 Task: Research Airbnb options in Beloha, Madagascar from 6th December, 2023 to 8th December, 2023 for 2 adults.1  bedroom having 2 beds and 1 bathroom. Property type can be flat. Amenities needed are: wifi. Booking option can be shelf check-in. Look for 4 properties as per requirement.
Action: Mouse moved to (410, 109)
Screenshot: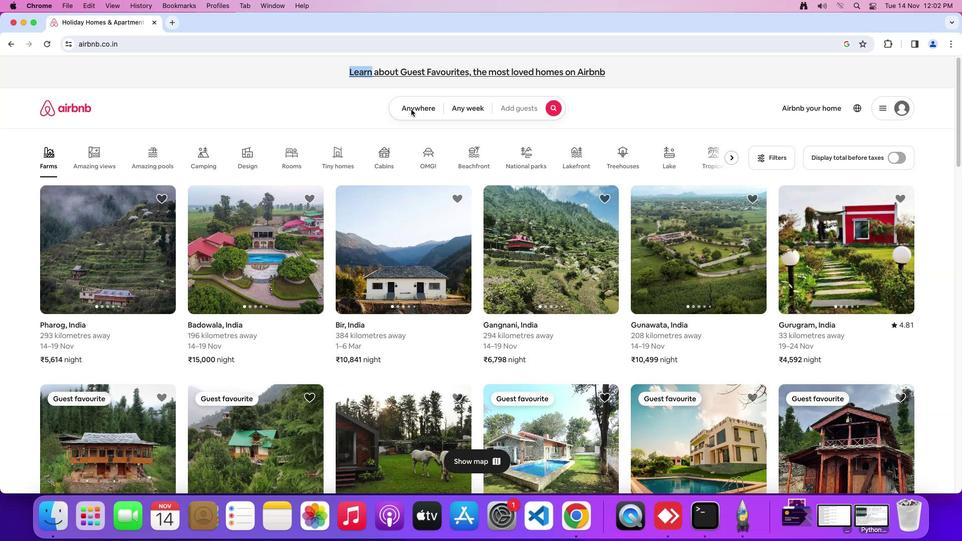 
Action: Mouse pressed left at (410, 109)
Screenshot: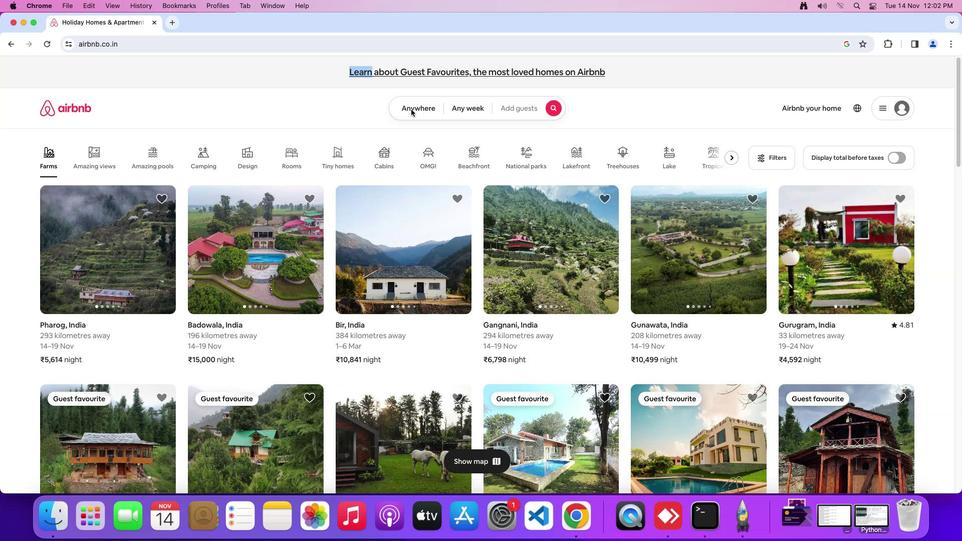 
Action: Mouse moved to (414, 109)
Screenshot: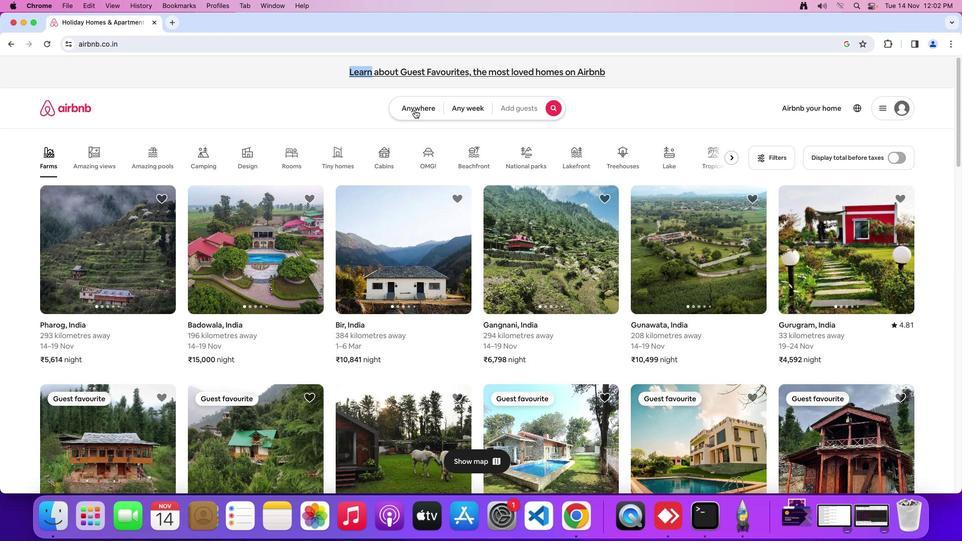 
Action: Mouse pressed left at (414, 109)
Screenshot: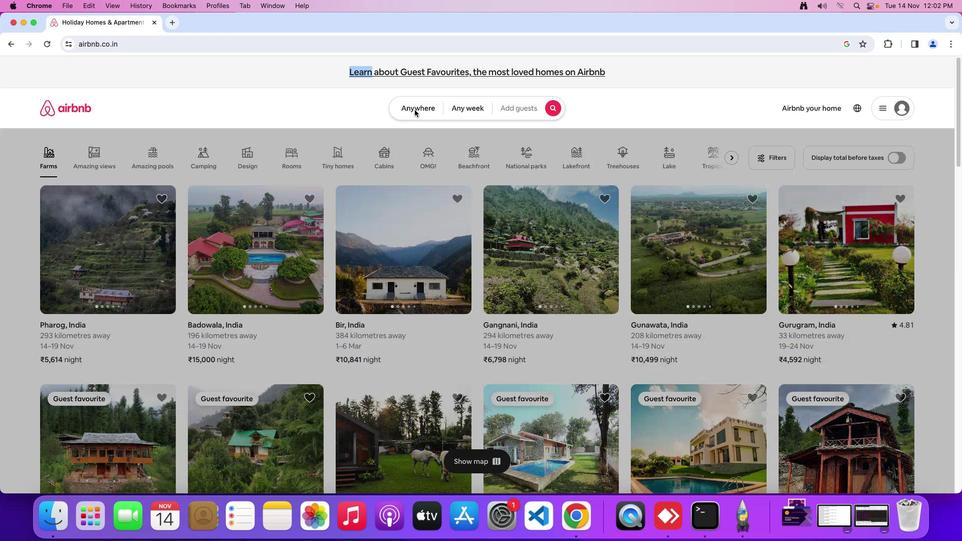 
Action: Mouse moved to (382, 150)
Screenshot: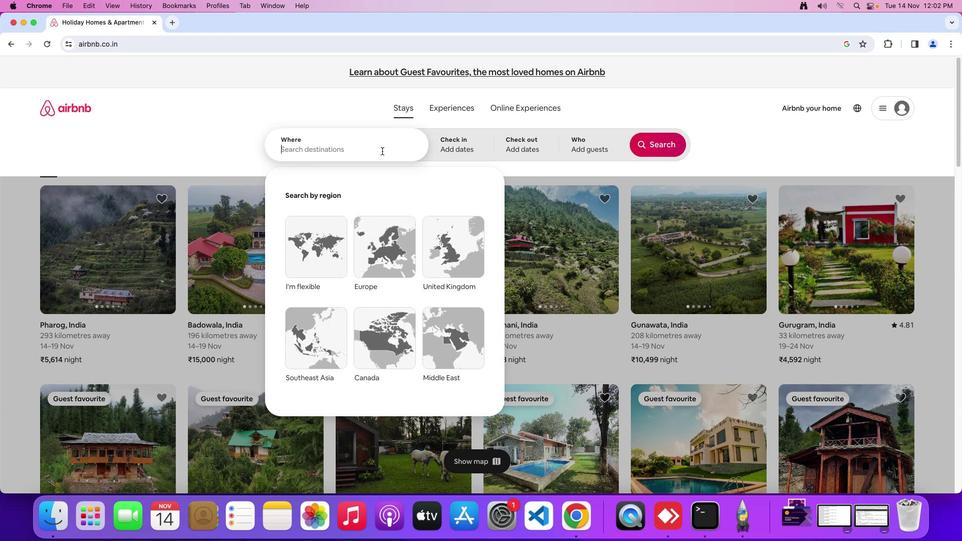 
Action: Mouse pressed left at (382, 150)
Screenshot: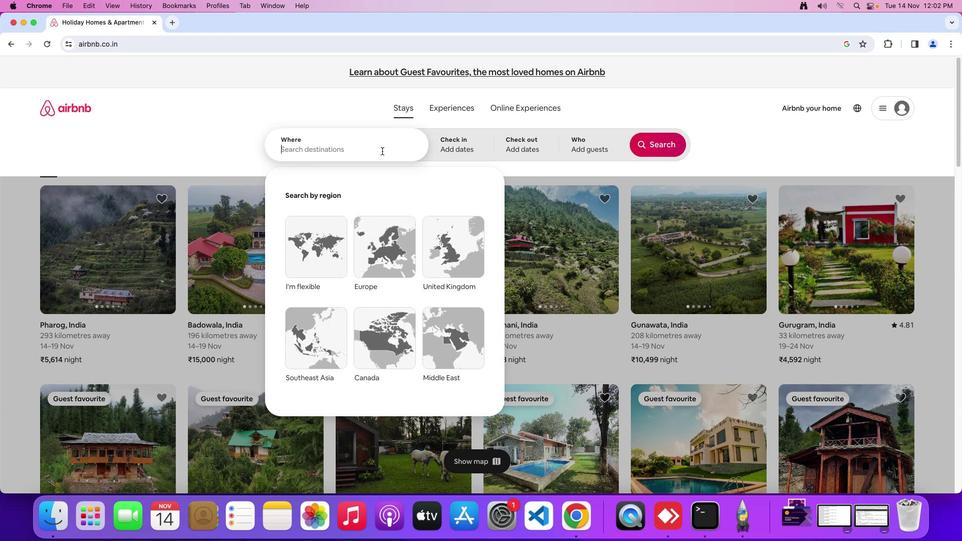
Action: Key pressed Key.shift_r'B''e''l''o''h''a'','Key.spaceKey.shift'M''a''d''a''g''a''s''c''a''r'
Screenshot: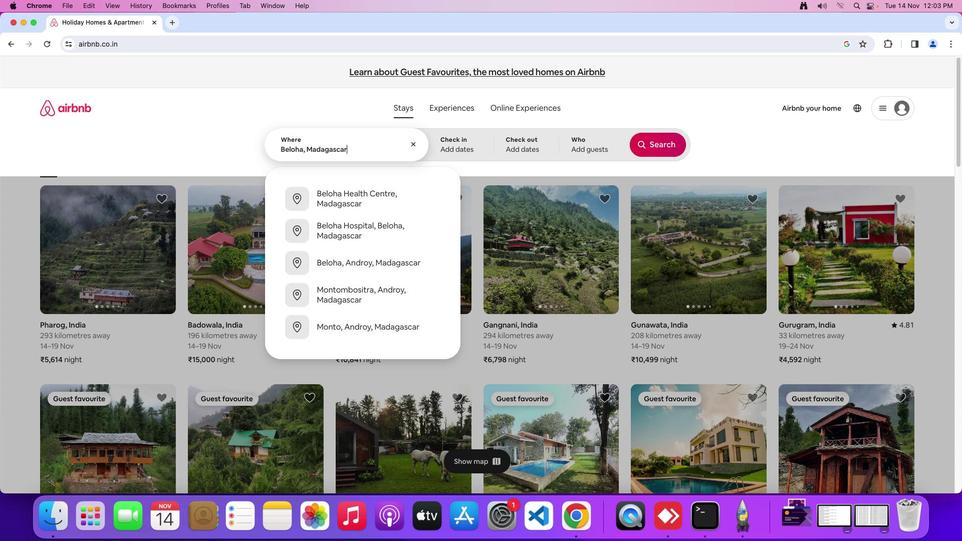 
Action: Mouse moved to (460, 148)
Screenshot: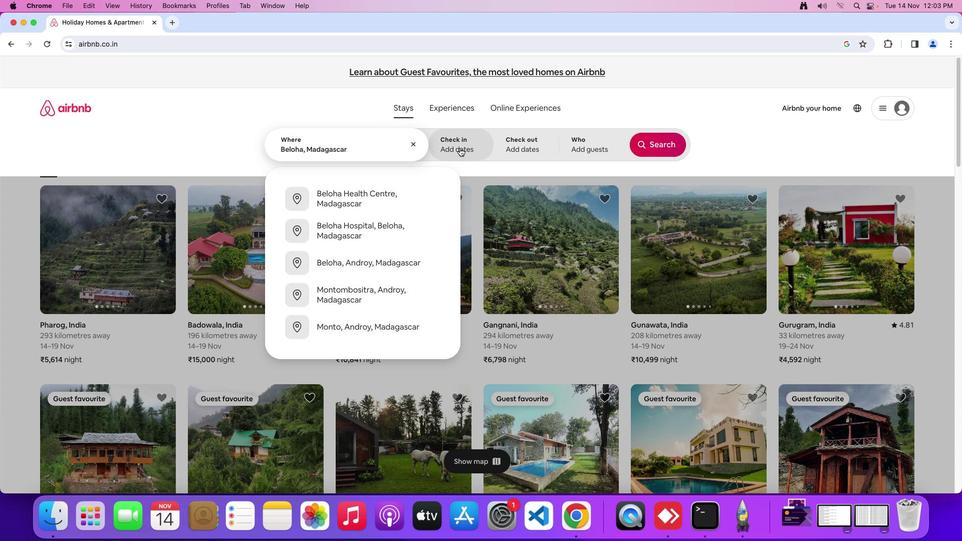 
Action: Mouse pressed left at (460, 148)
Screenshot: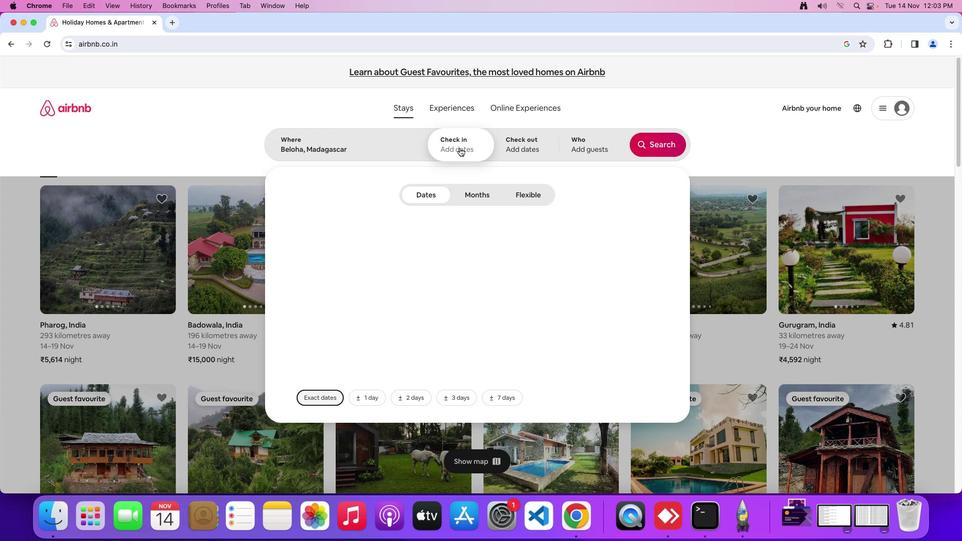 
Action: Mouse moved to (570, 288)
Screenshot: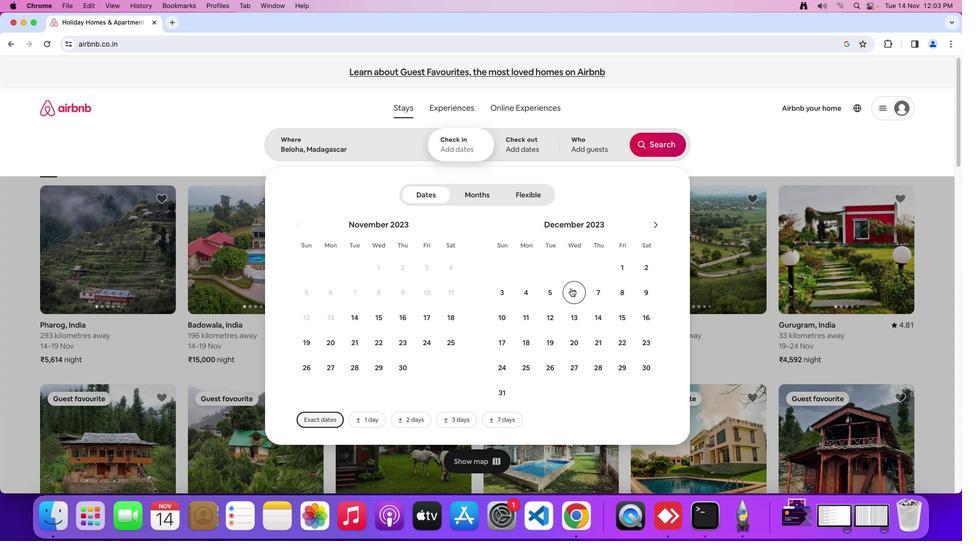 
Action: Mouse pressed left at (570, 288)
Screenshot: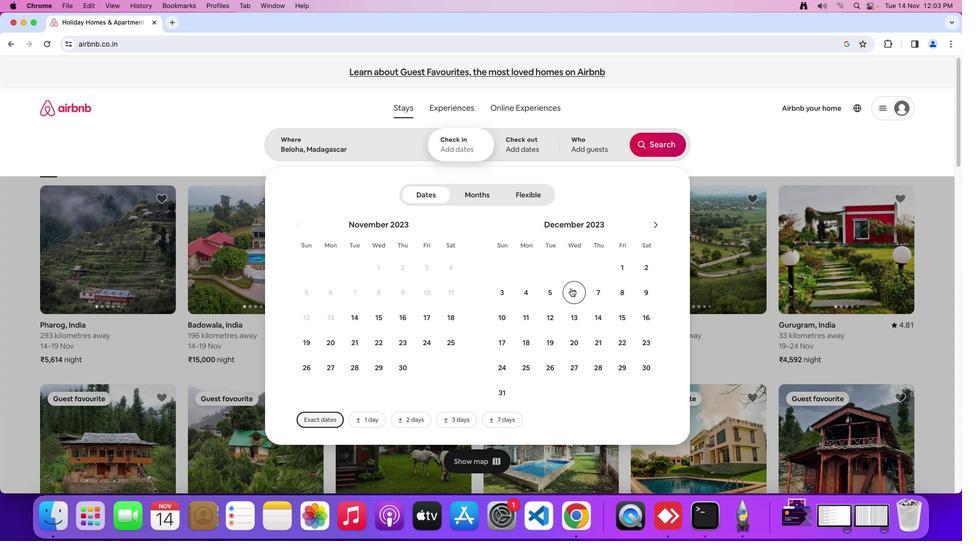 
Action: Mouse moved to (570, 287)
Screenshot: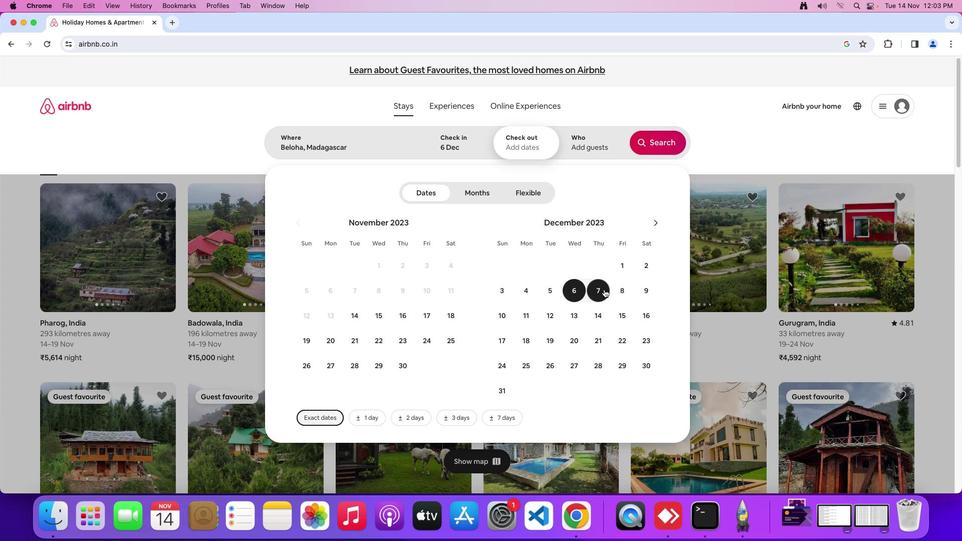 
Action: Mouse scrolled (570, 287) with delta (0, 0)
Screenshot: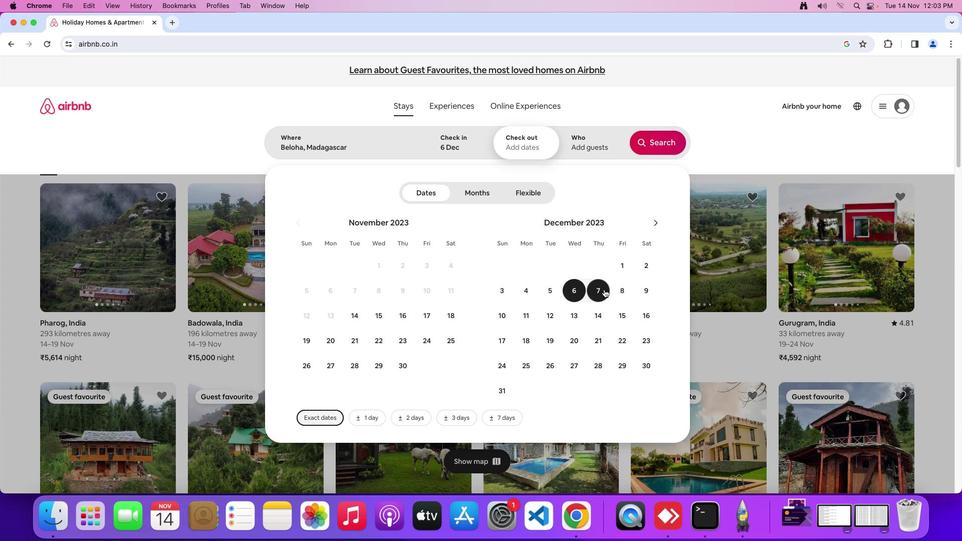 
Action: Mouse moved to (624, 291)
Screenshot: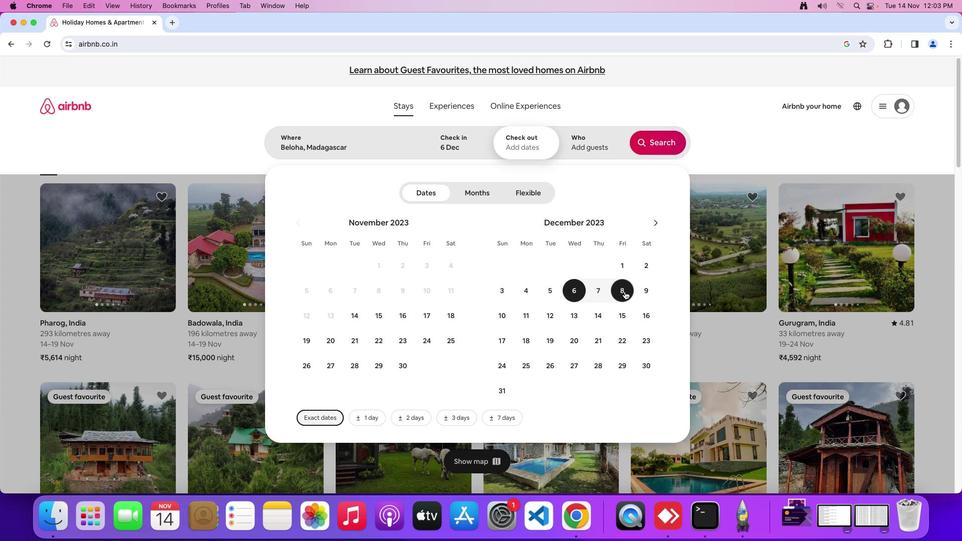 
Action: Mouse pressed left at (624, 291)
Screenshot: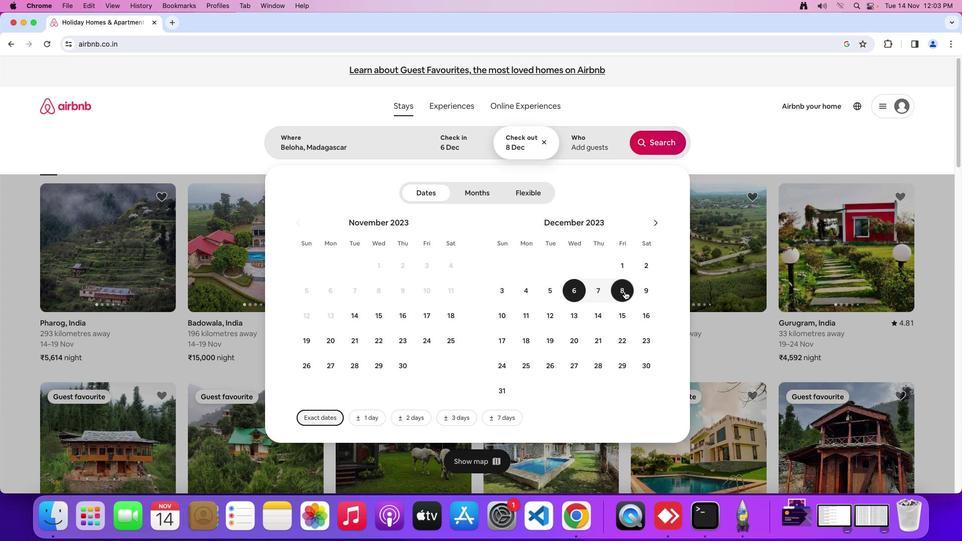 
Action: Mouse moved to (585, 138)
Screenshot: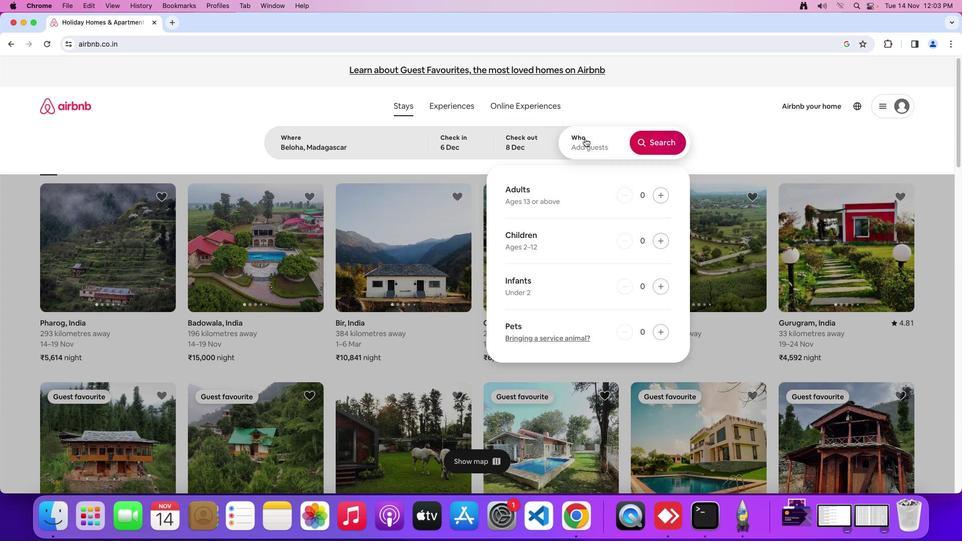
Action: Mouse pressed left at (585, 138)
Screenshot: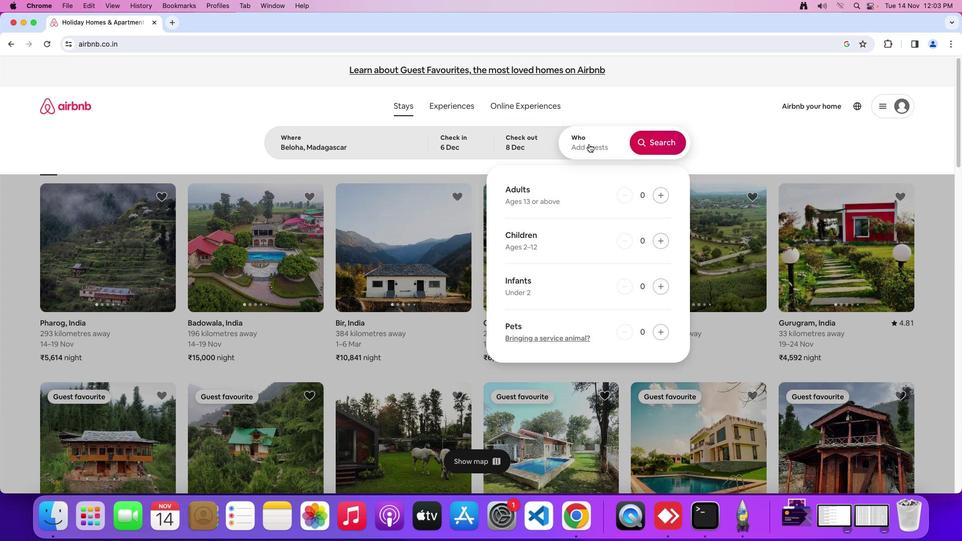
Action: Mouse moved to (657, 190)
Screenshot: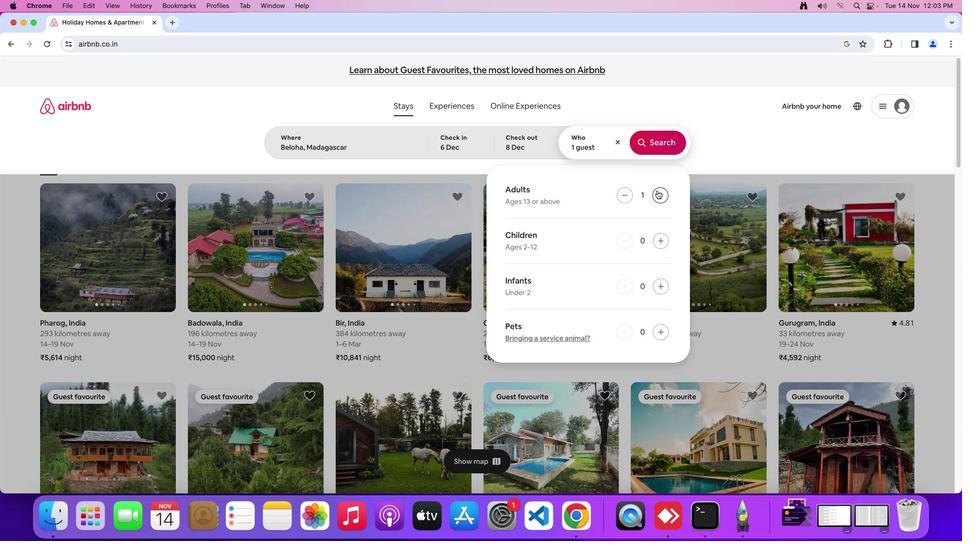 
Action: Mouse pressed left at (657, 190)
Screenshot: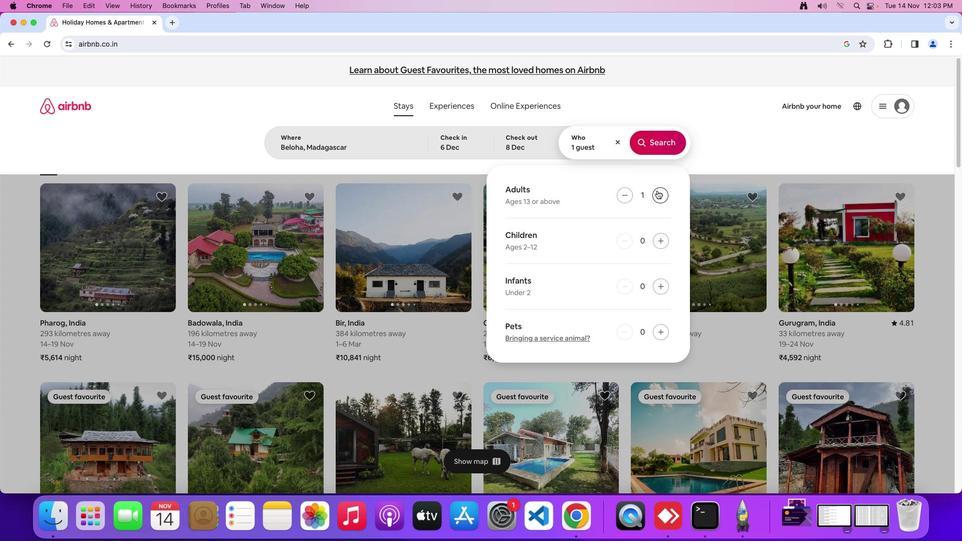 
Action: Mouse pressed left at (657, 190)
Screenshot: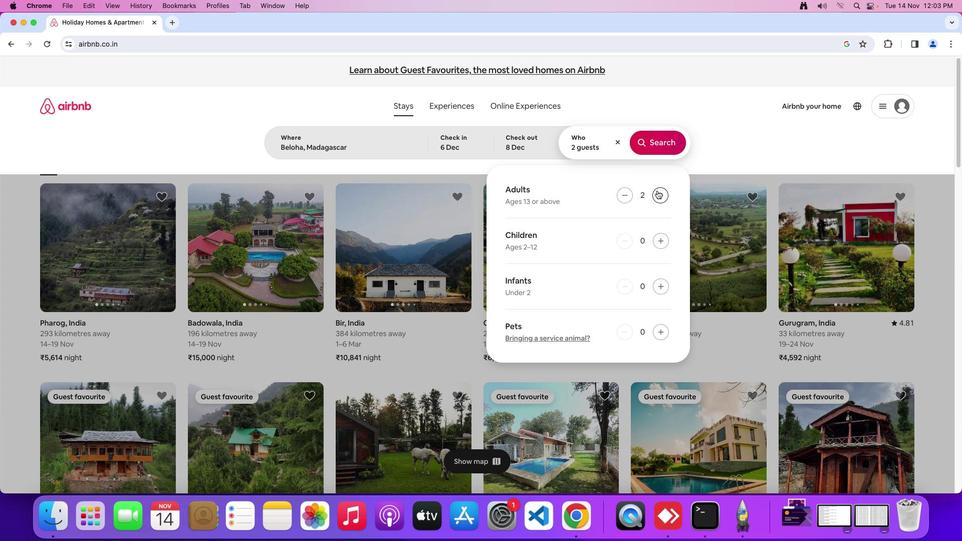 
Action: Mouse moved to (648, 147)
Screenshot: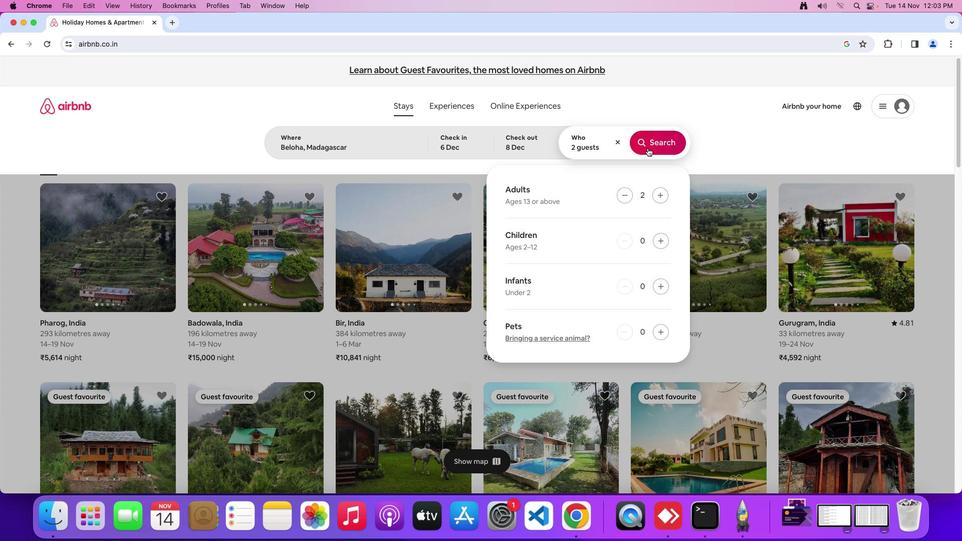 
Action: Mouse pressed left at (648, 147)
Screenshot: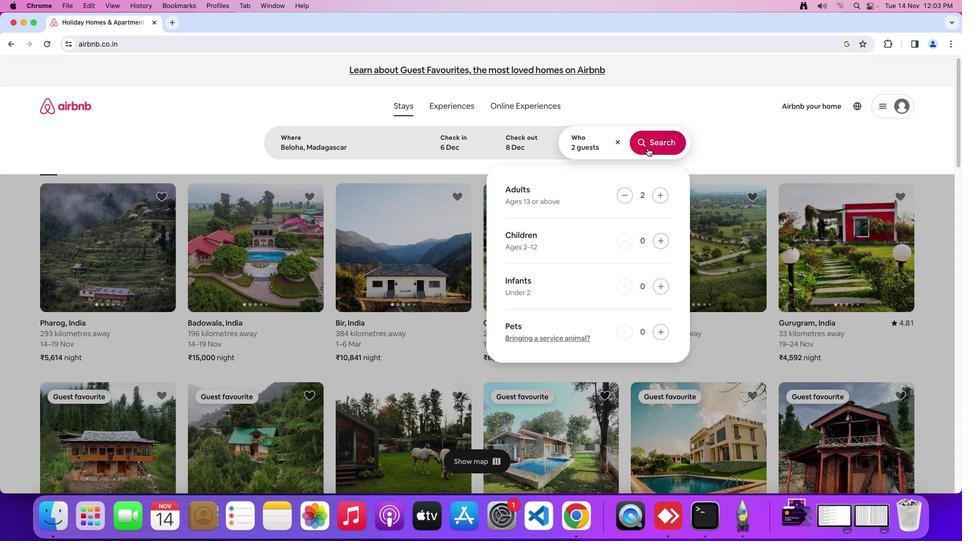 
Action: Mouse moved to (789, 117)
Screenshot: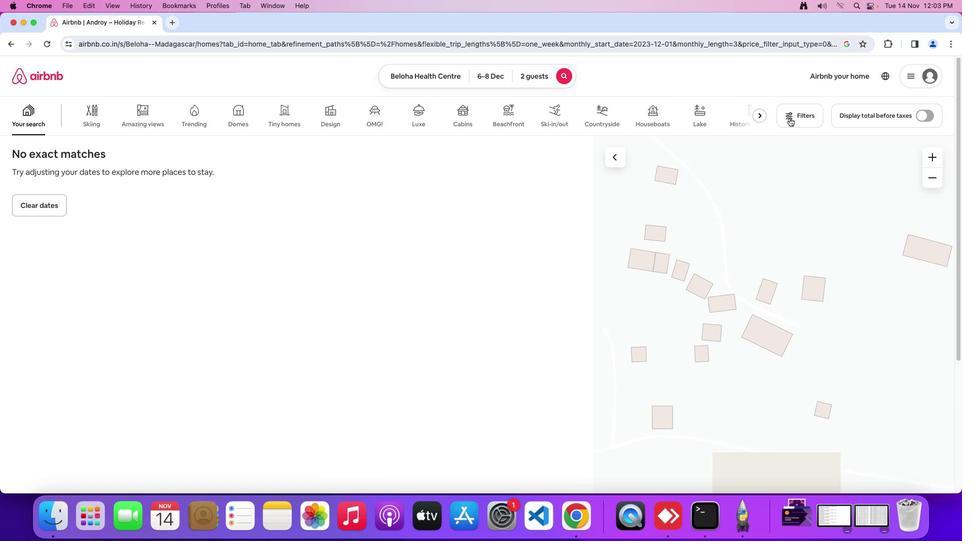 
Action: Mouse pressed left at (789, 117)
Screenshot: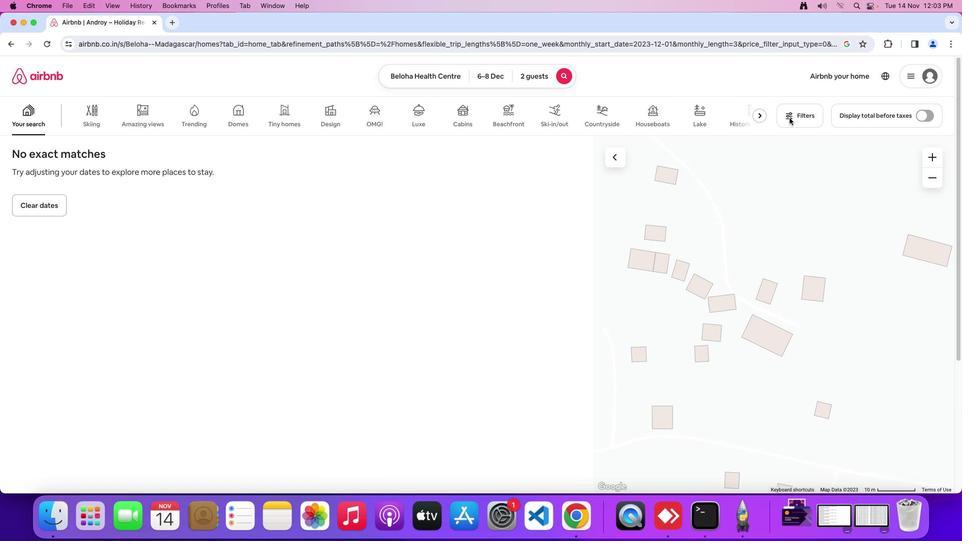 
Action: Mouse moved to (458, 281)
Screenshot: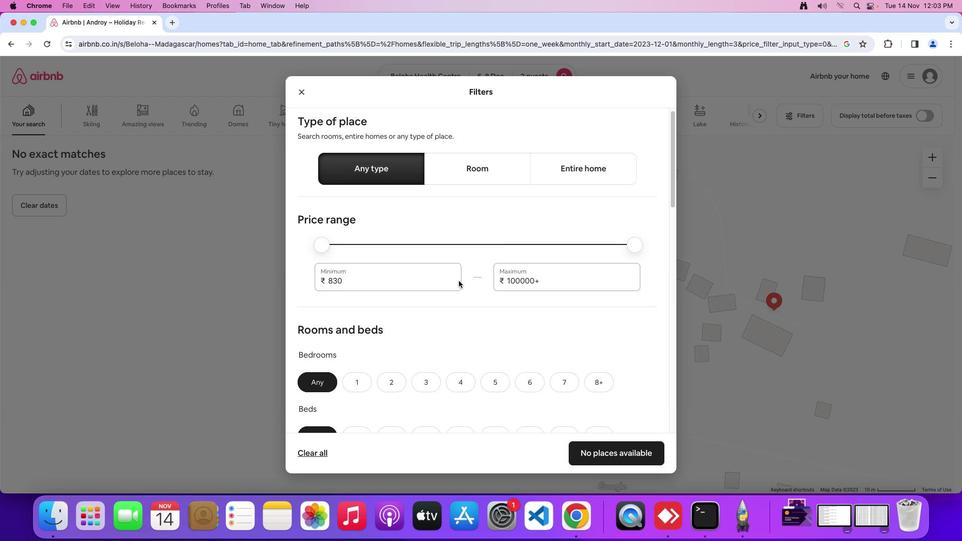 
Action: Mouse scrolled (458, 281) with delta (0, 0)
Screenshot: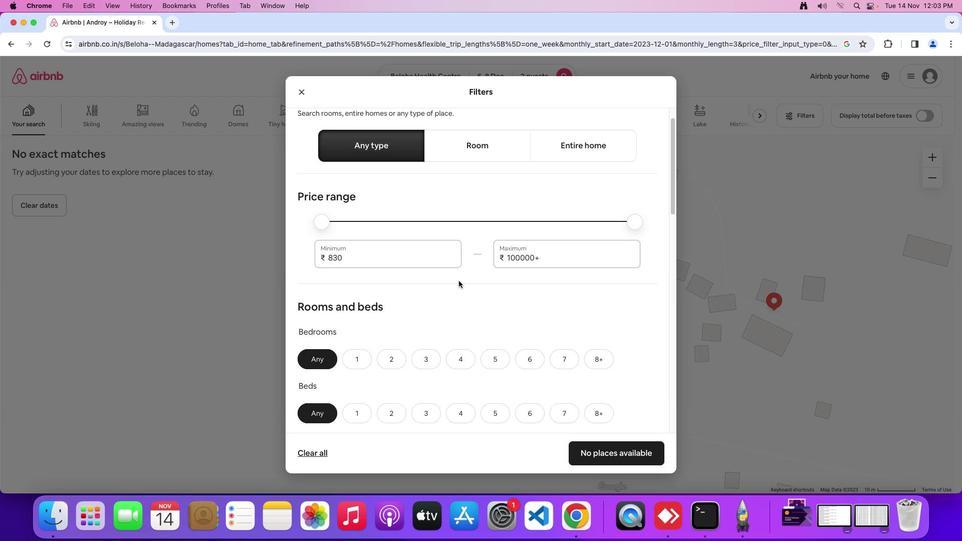 
Action: Mouse scrolled (458, 281) with delta (0, 0)
Screenshot: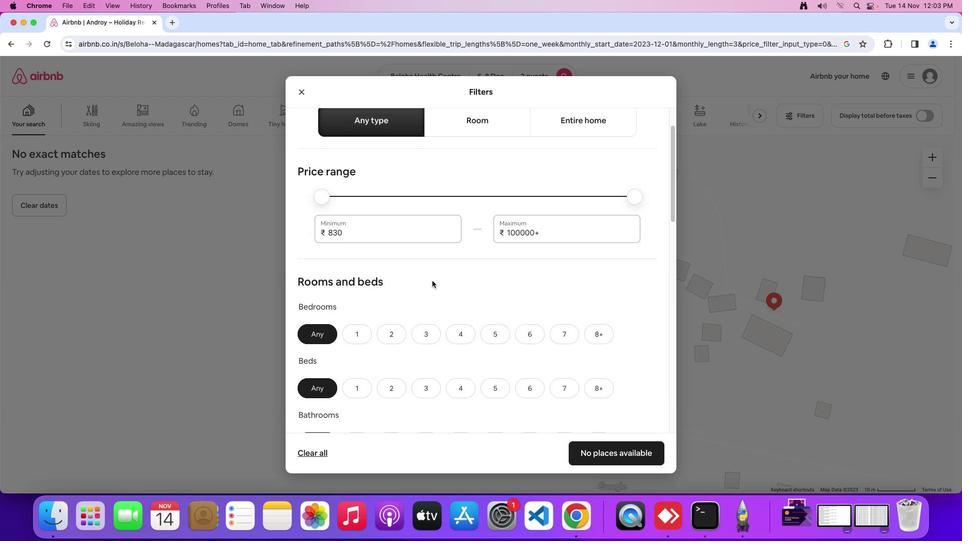 
Action: Mouse moved to (459, 280)
Screenshot: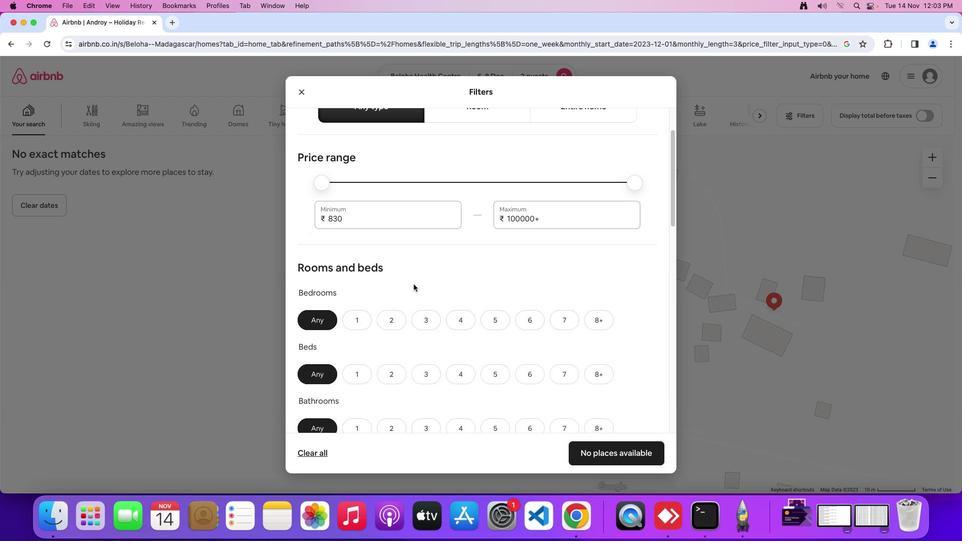
Action: Mouse scrolled (459, 280) with delta (0, -1)
Screenshot: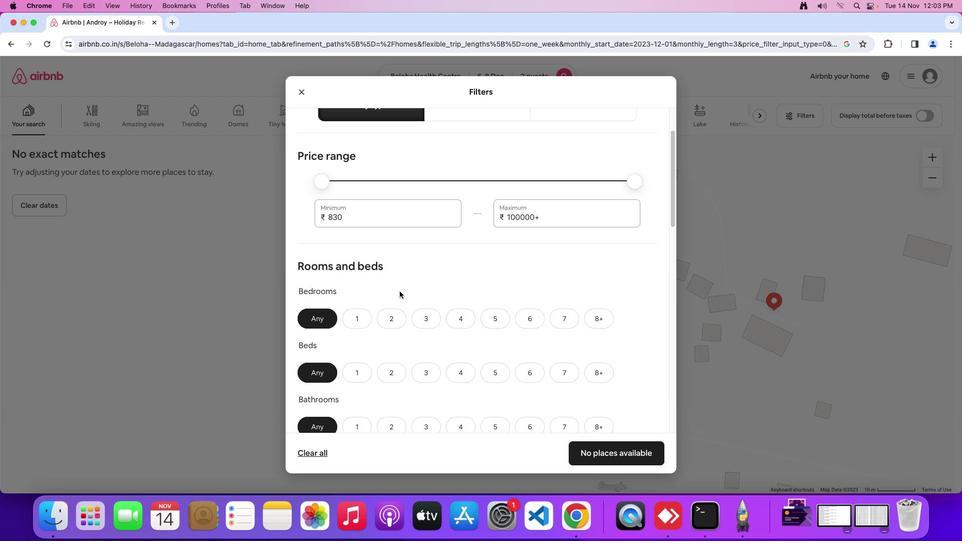 
Action: Mouse moved to (355, 309)
Screenshot: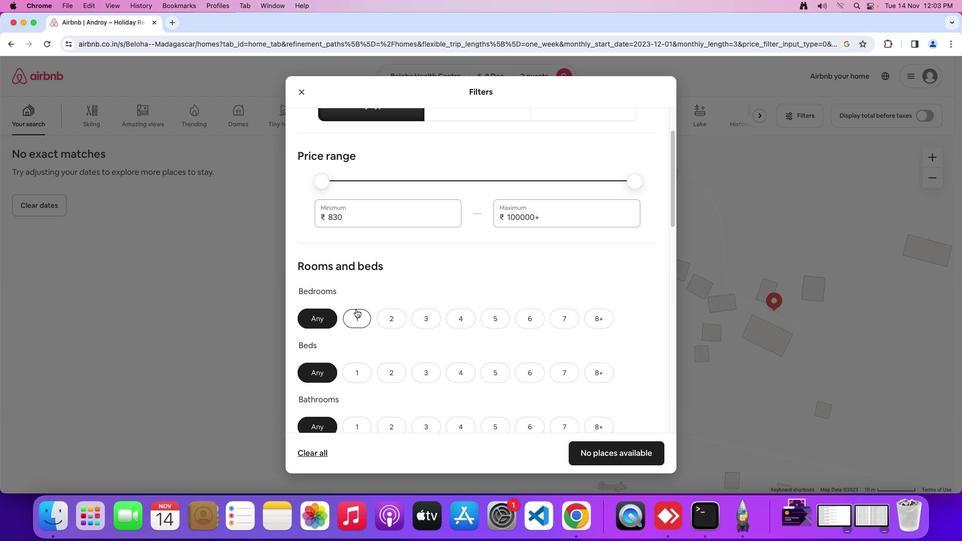 
Action: Mouse pressed left at (355, 309)
Screenshot: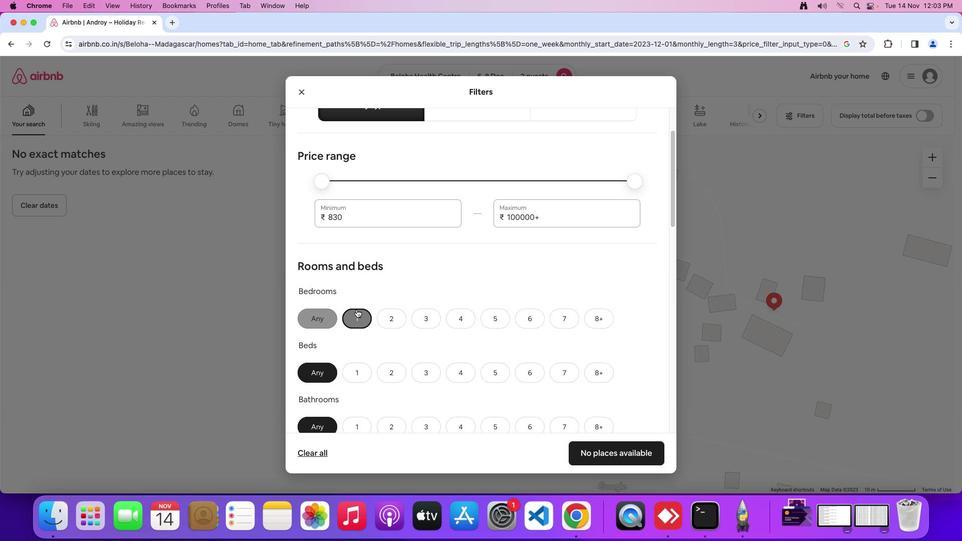 
Action: Mouse moved to (357, 308)
Screenshot: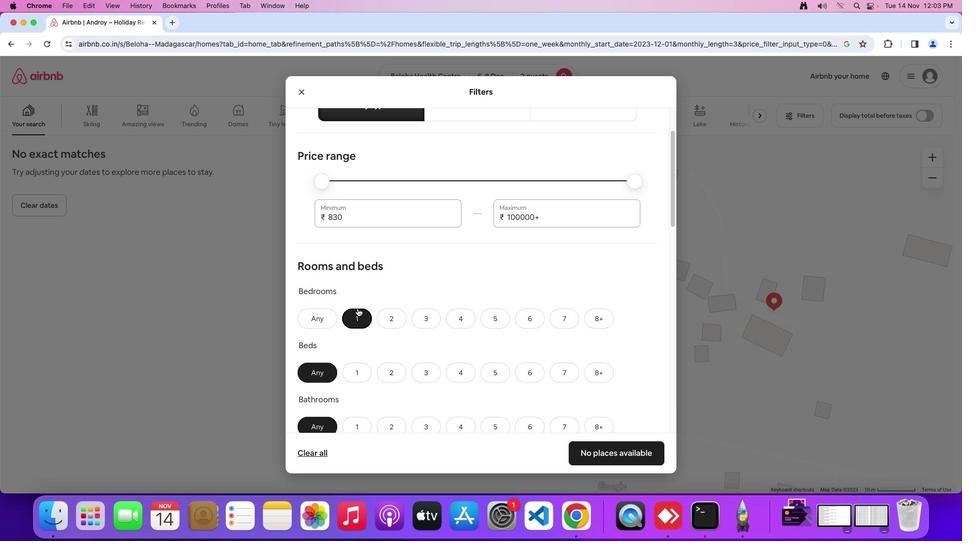 
Action: Mouse scrolled (357, 308) with delta (0, 0)
Screenshot: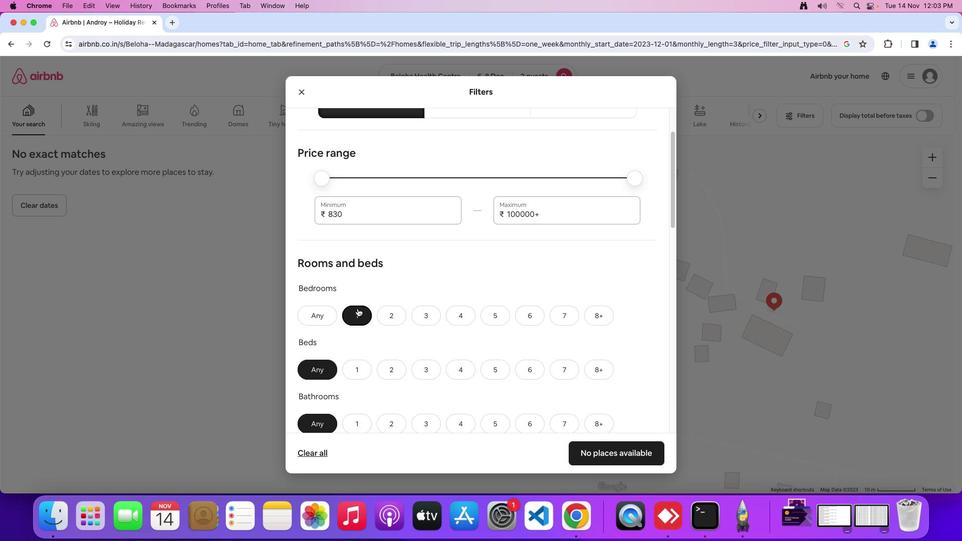 
Action: Mouse scrolled (357, 308) with delta (0, 0)
Screenshot: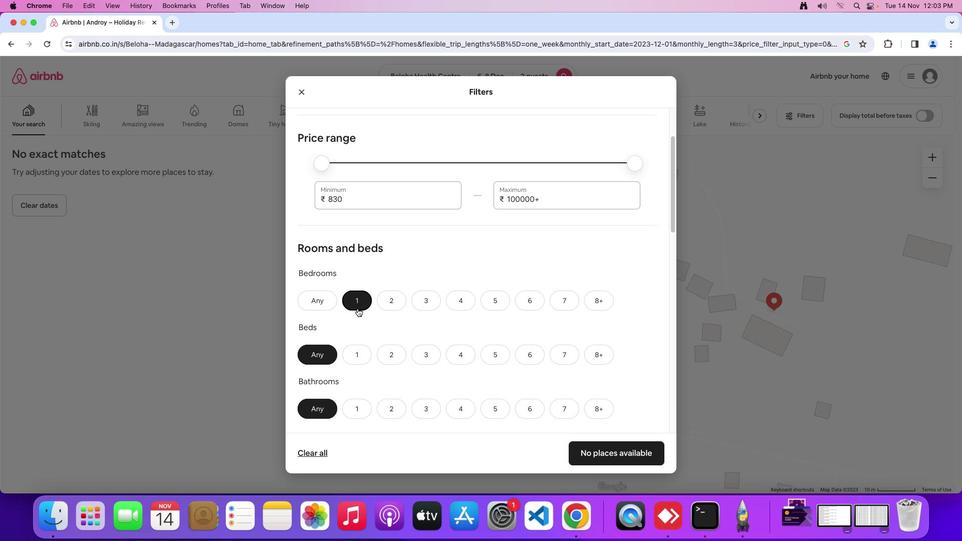 
Action: Mouse moved to (357, 308)
Screenshot: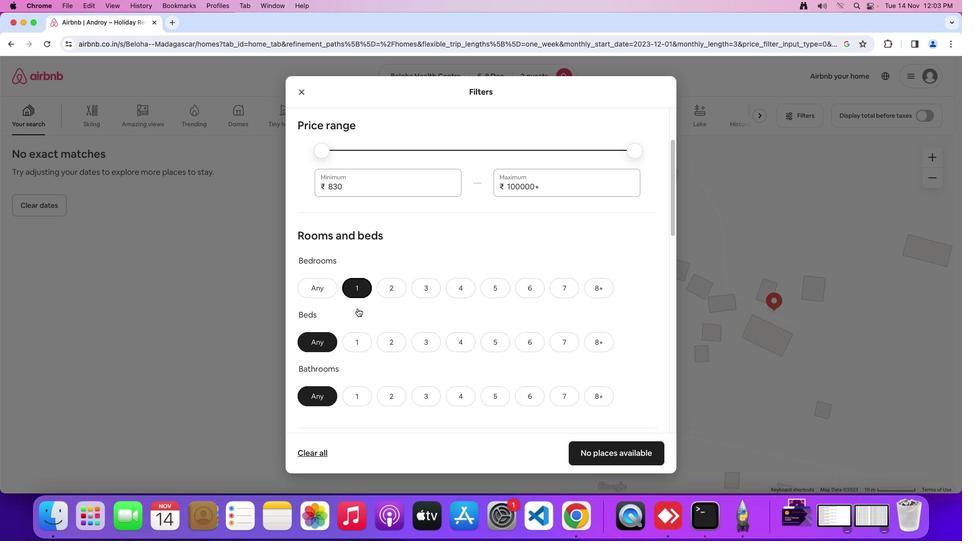 
Action: Mouse scrolled (357, 308) with delta (0, 0)
Screenshot: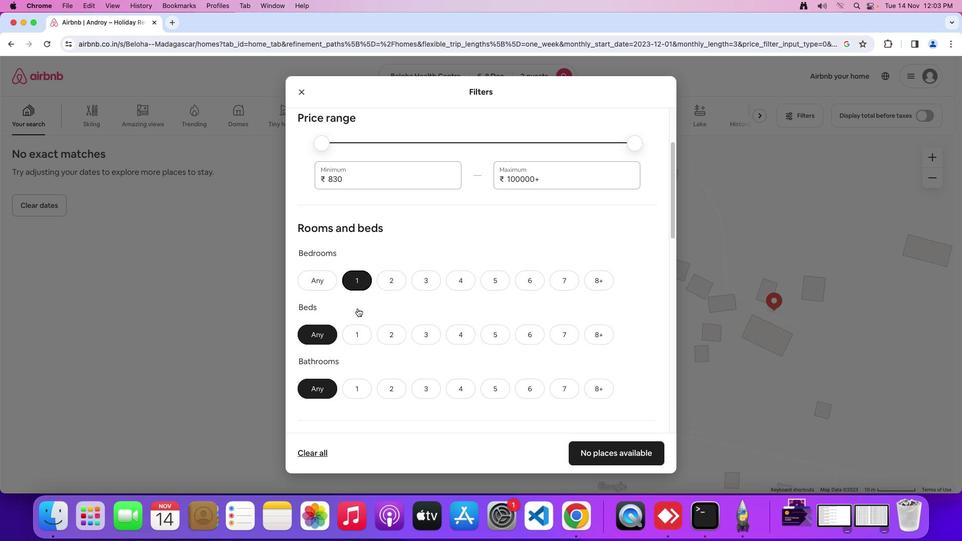
Action: Mouse scrolled (357, 308) with delta (0, 0)
Screenshot: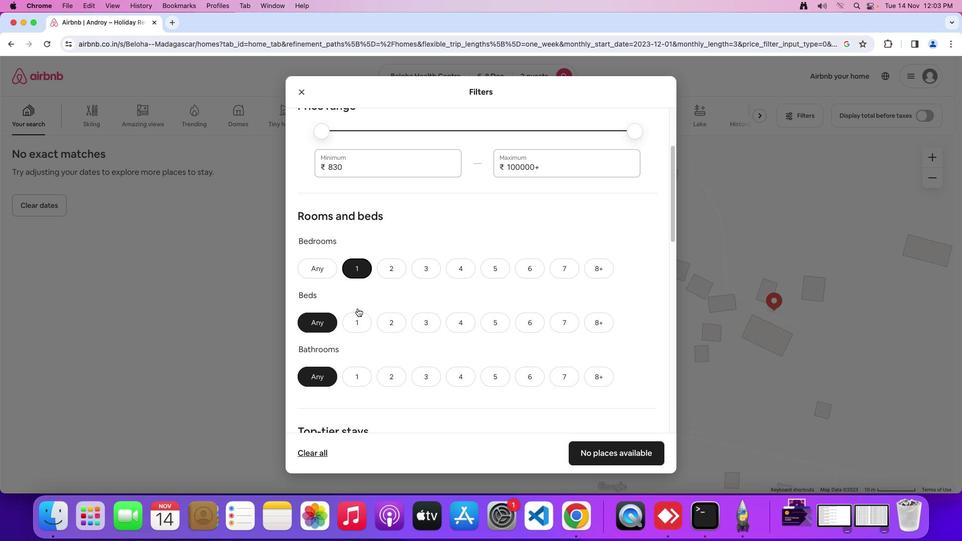 
Action: Mouse scrolled (357, 308) with delta (0, 0)
Screenshot: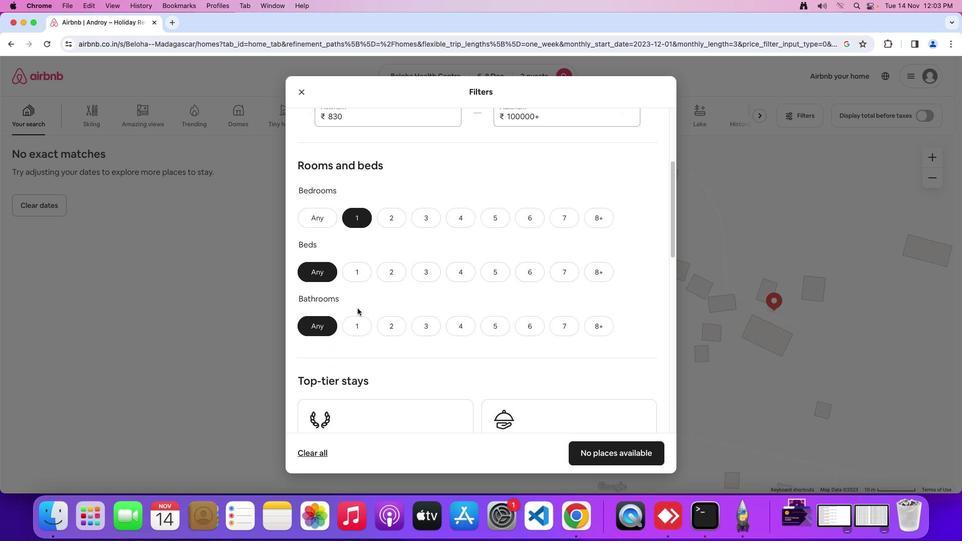 
Action: Mouse scrolled (357, 308) with delta (0, 0)
Screenshot: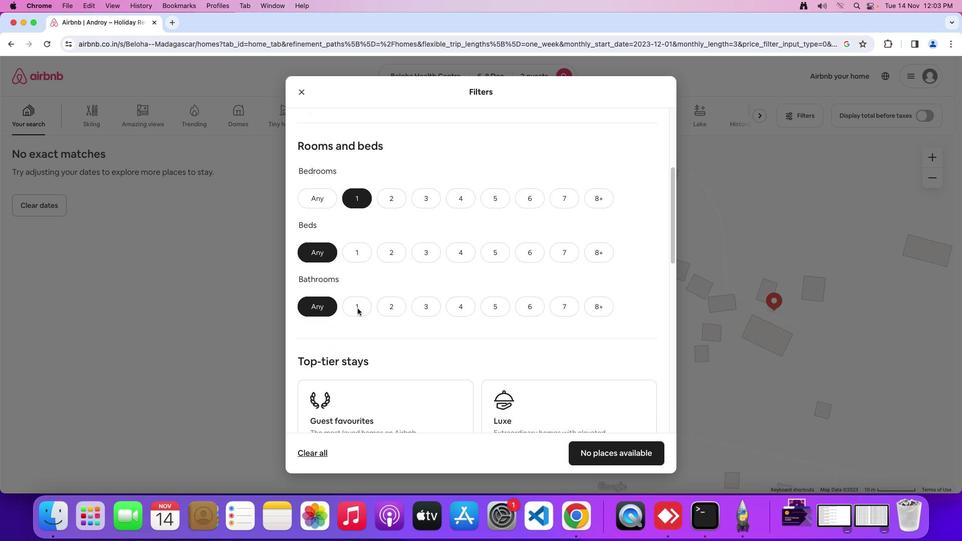 
Action: Mouse scrolled (357, 308) with delta (0, -1)
Screenshot: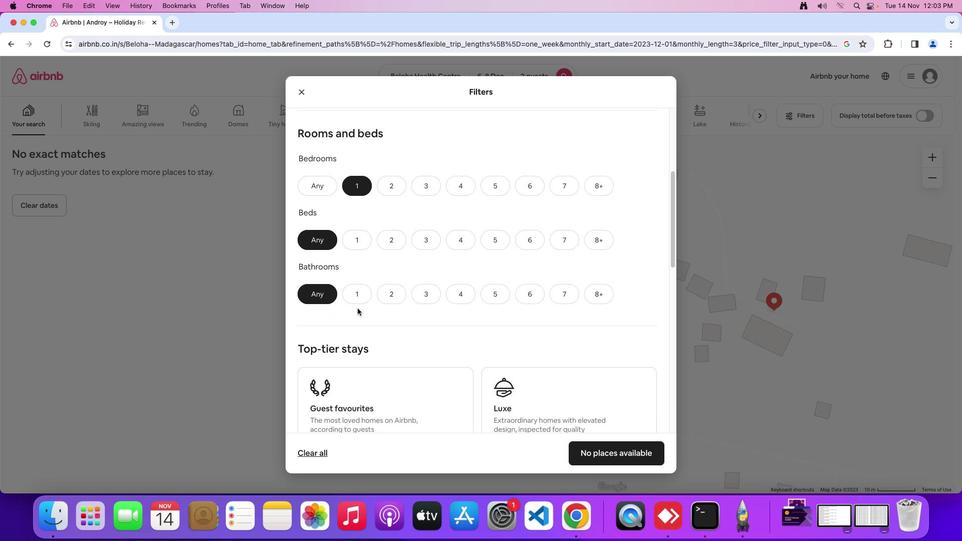 
Action: Mouse moved to (392, 236)
Screenshot: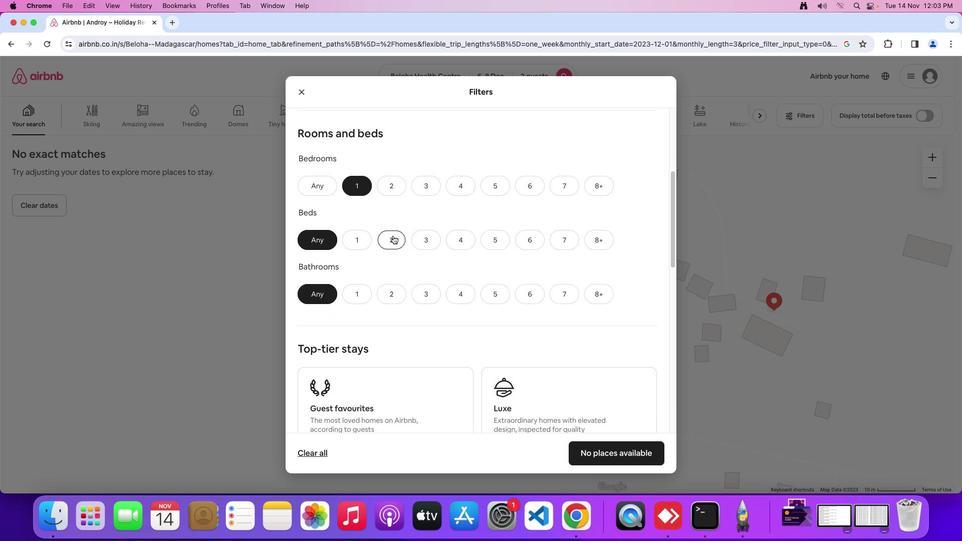 
Action: Mouse pressed left at (392, 236)
Screenshot: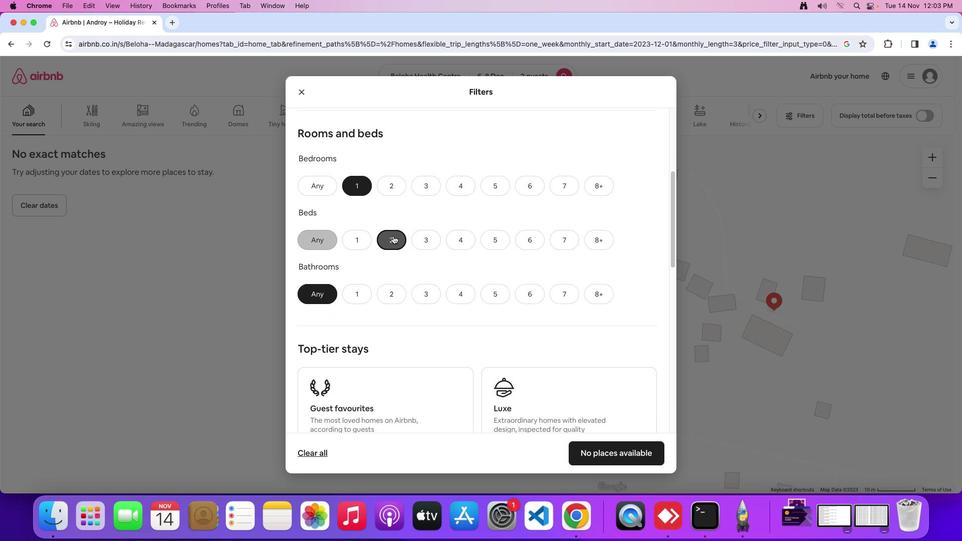 
Action: Mouse moved to (392, 236)
Screenshot: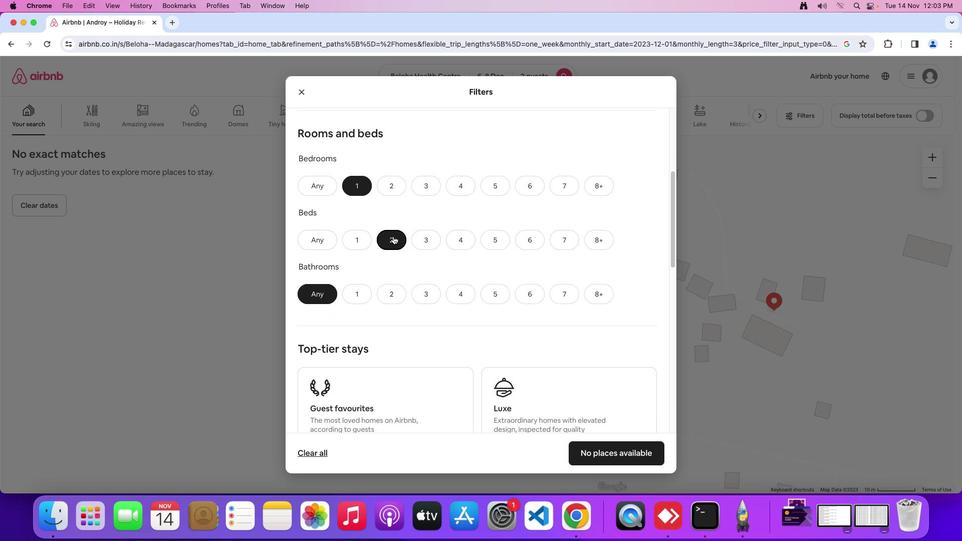 
Action: Mouse scrolled (392, 236) with delta (0, 0)
Screenshot: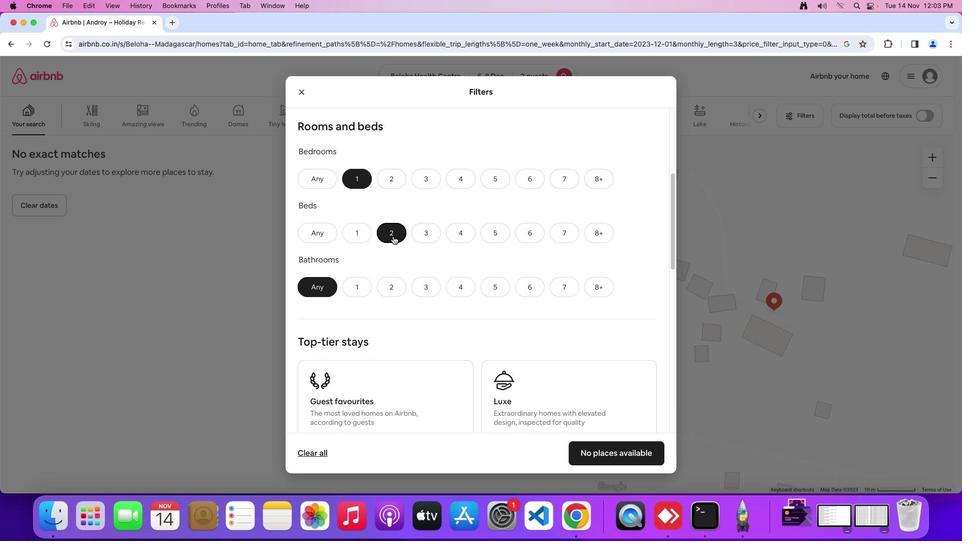 
Action: Mouse scrolled (392, 236) with delta (0, 0)
Screenshot: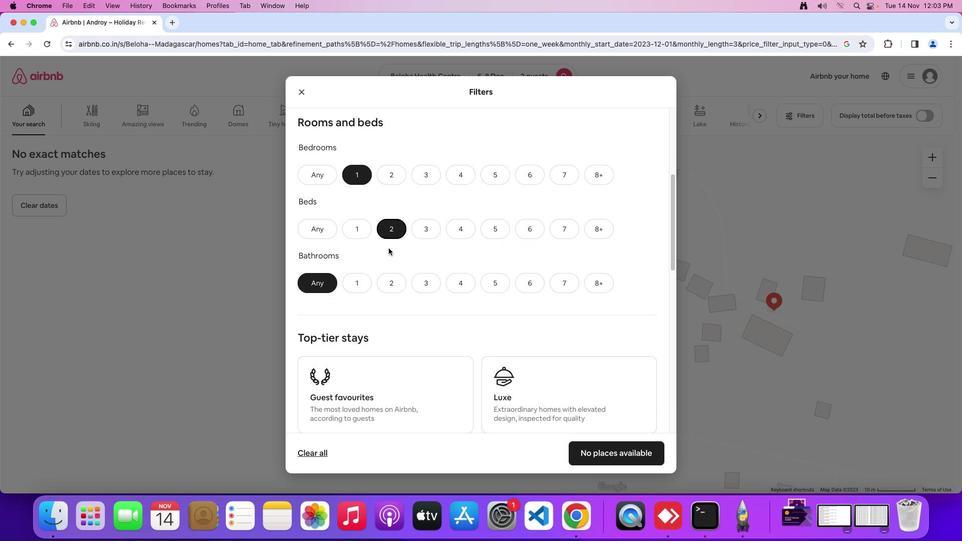 
Action: Mouse moved to (361, 283)
Screenshot: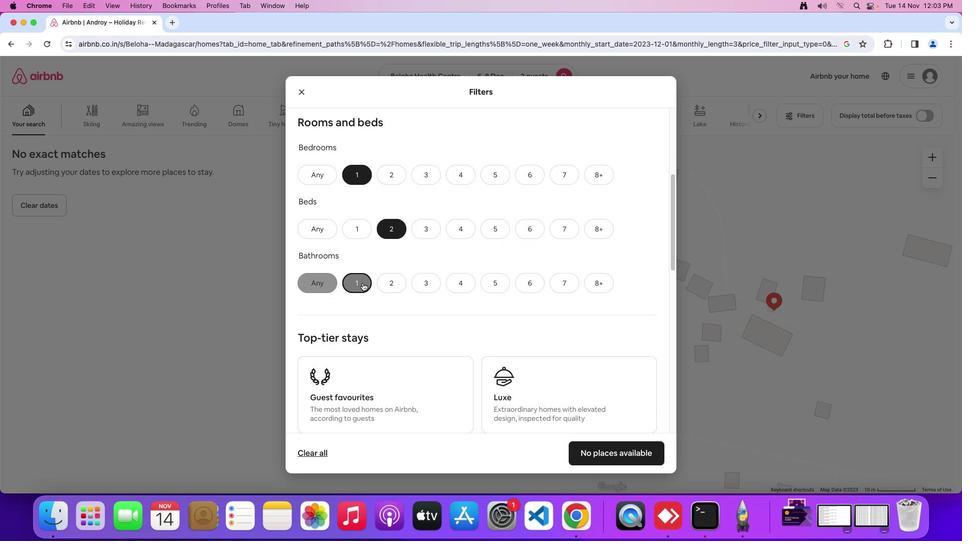 
Action: Mouse pressed left at (361, 283)
Screenshot: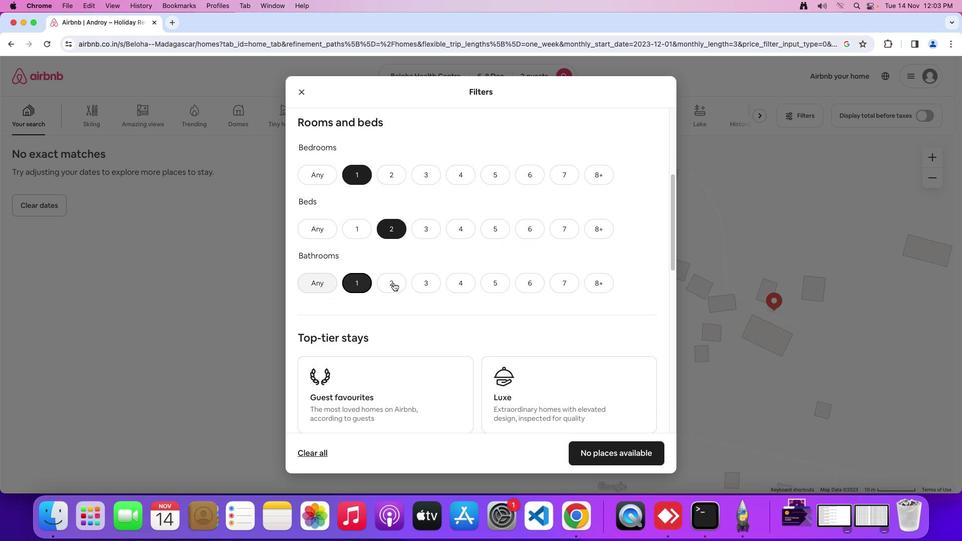 
Action: Mouse moved to (471, 280)
Screenshot: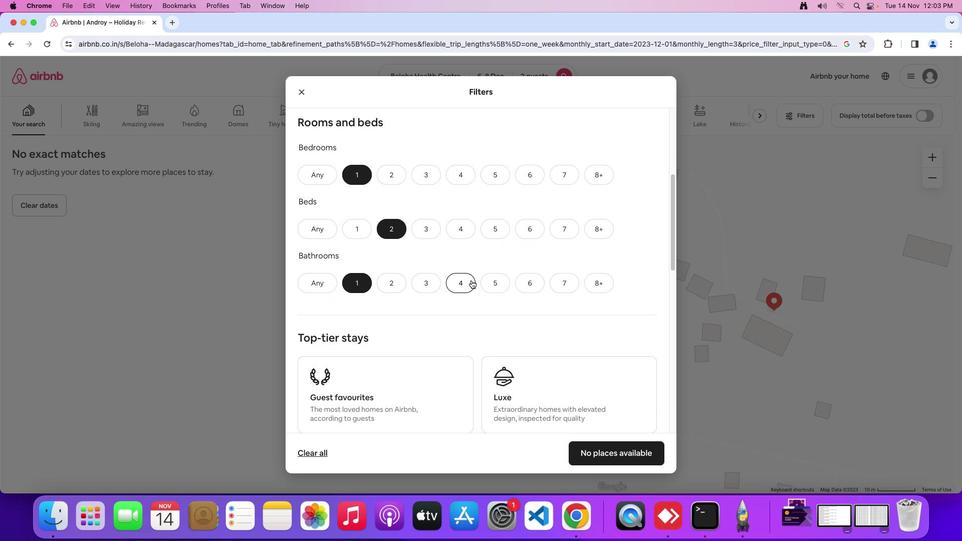 
Action: Mouse scrolled (471, 280) with delta (0, 0)
Screenshot: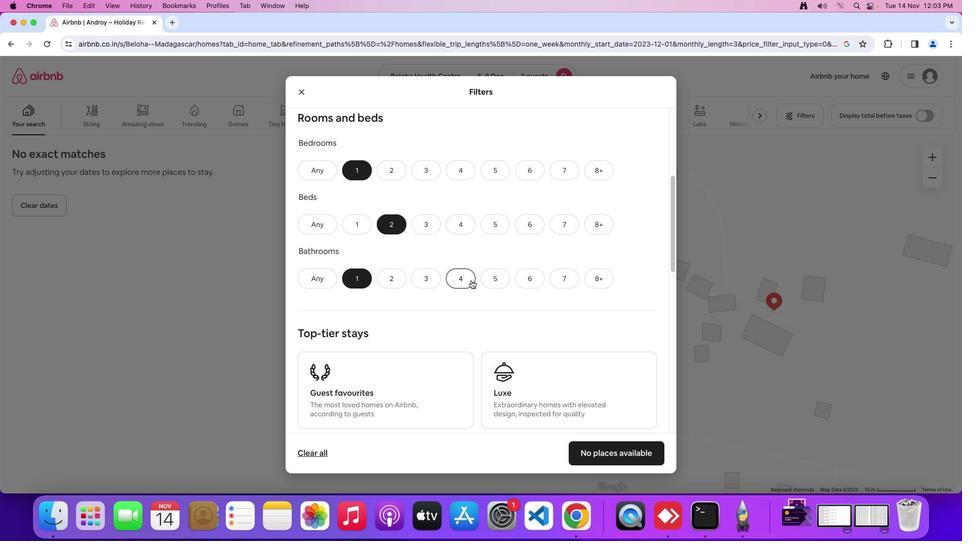 
Action: Mouse scrolled (471, 280) with delta (0, 0)
Screenshot: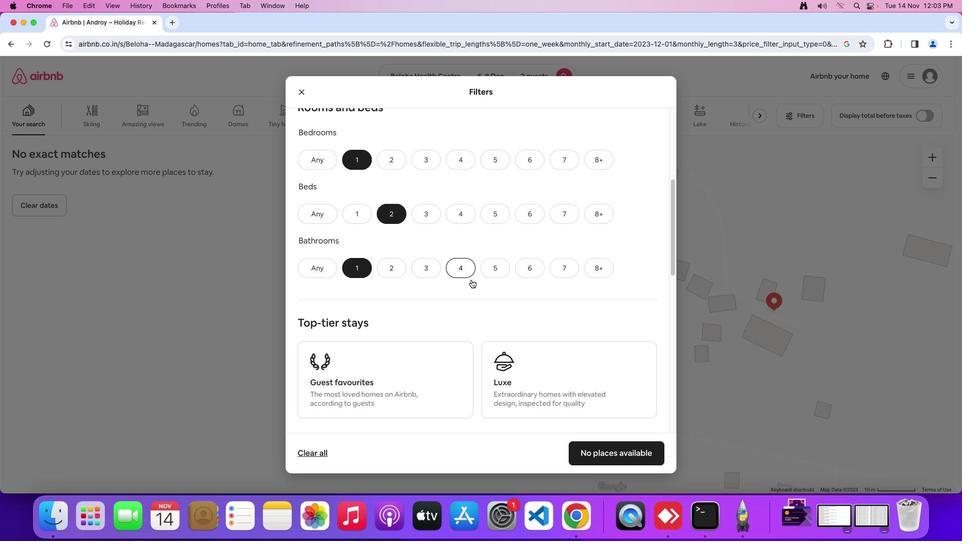 
Action: Mouse scrolled (471, 280) with delta (0, 0)
Screenshot: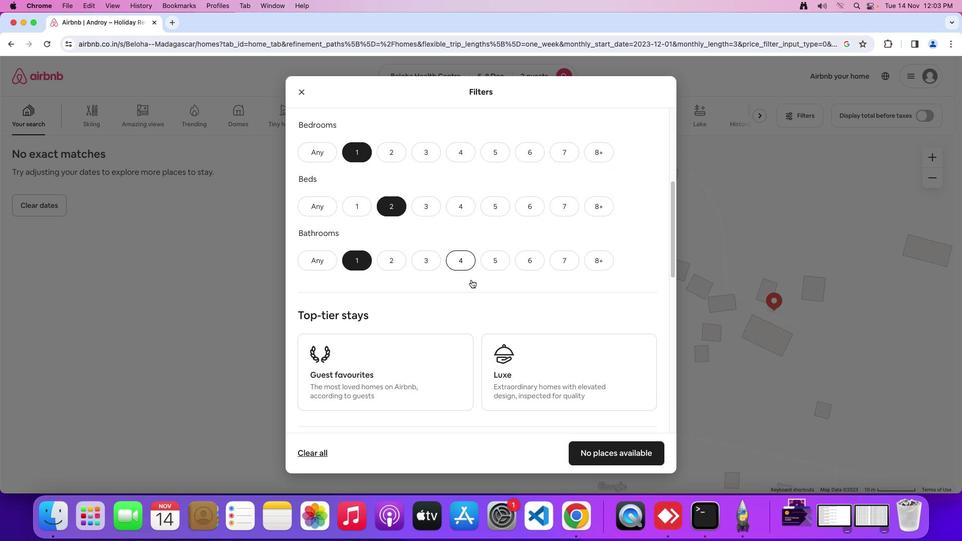
Action: Mouse moved to (471, 280)
Screenshot: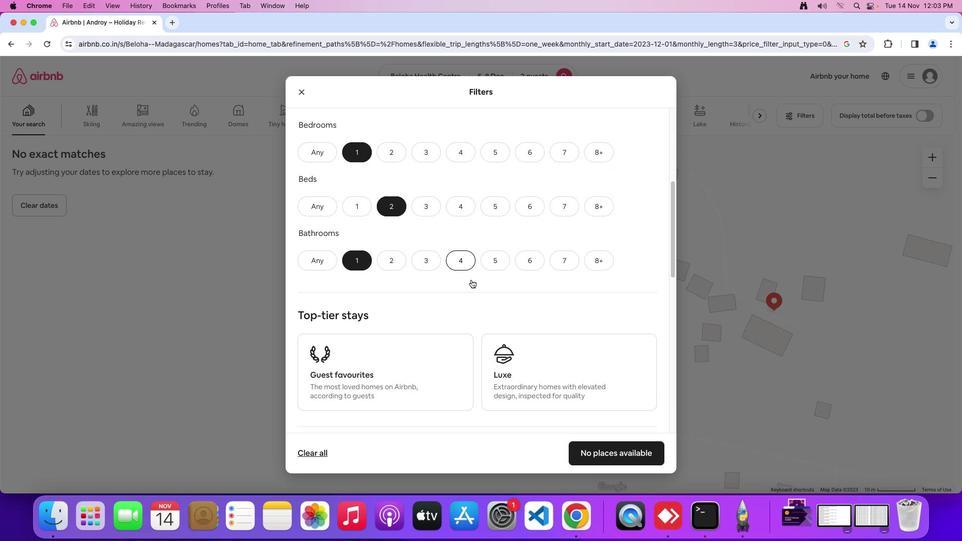 
Action: Mouse scrolled (471, 280) with delta (0, 0)
Screenshot: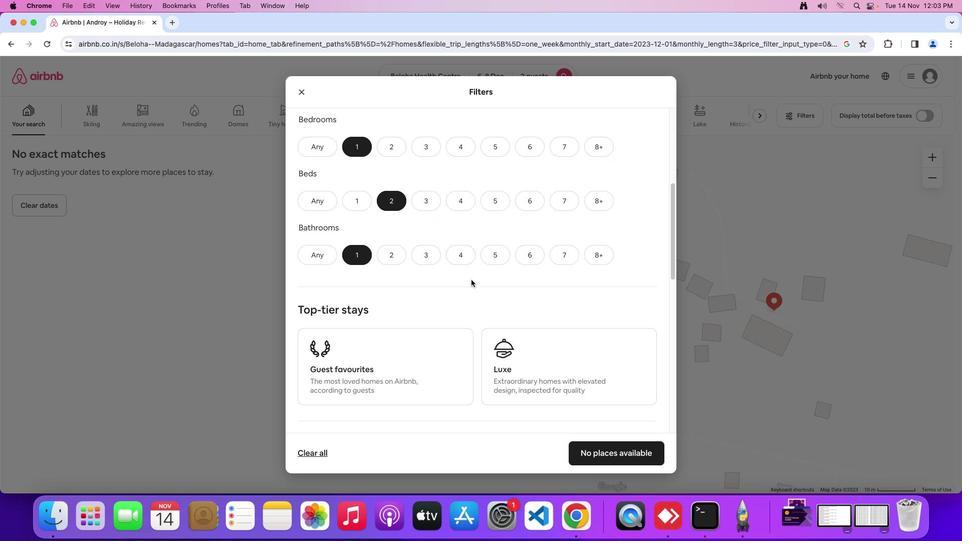 
Action: Mouse scrolled (471, 280) with delta (0, 0)
Screenshot: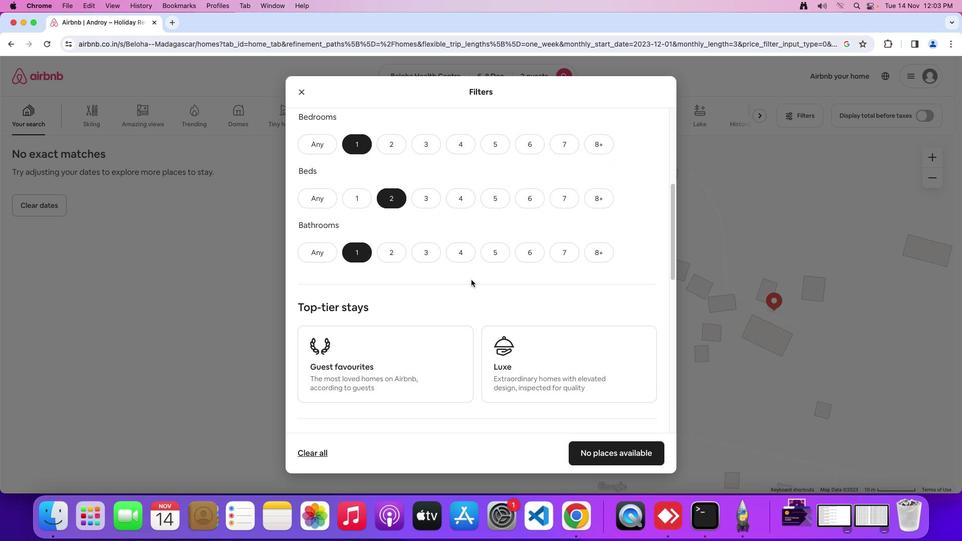 
Action: Mouse moved to (473, 284)
Screenshot: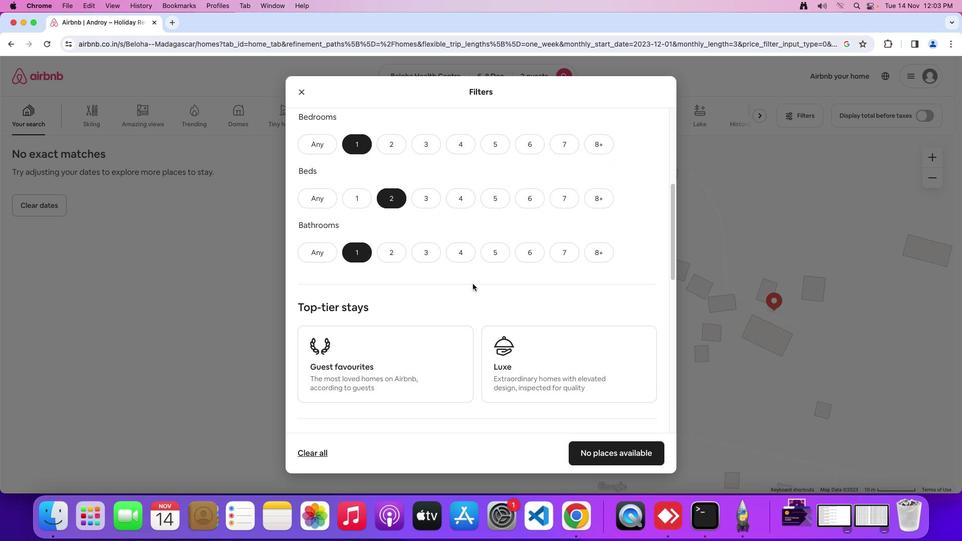 
Action: Mouse scrolled (473, 284) with delta (0, 0)
Screenshot: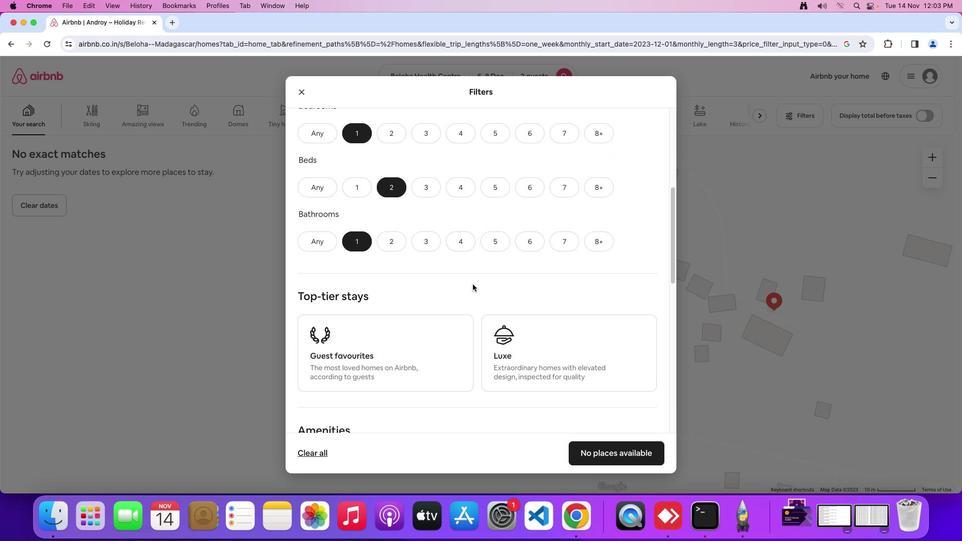 
Action: Mouse moved to (473, 284)
Screenshot: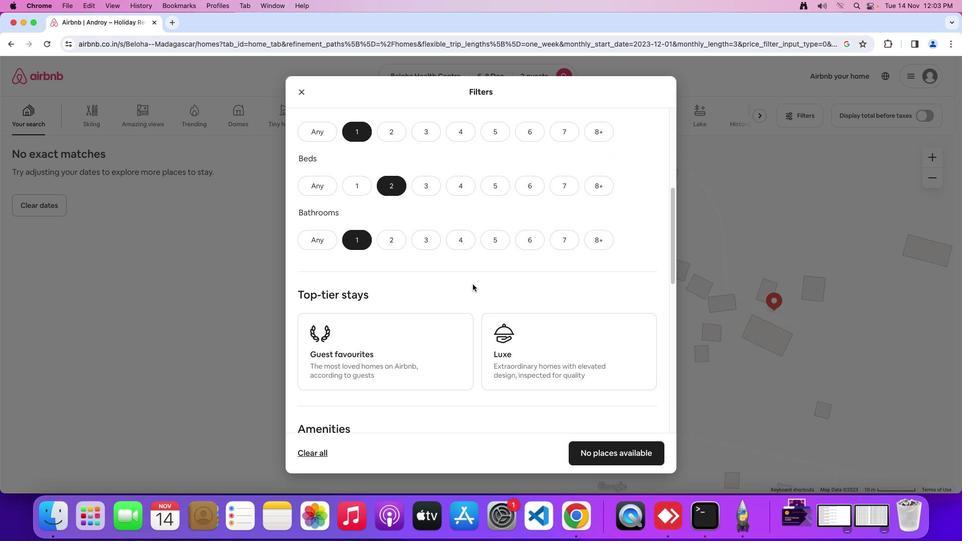 
Action: Mouse scrolled (473, 284) with delta (0, 0)
Screenshot: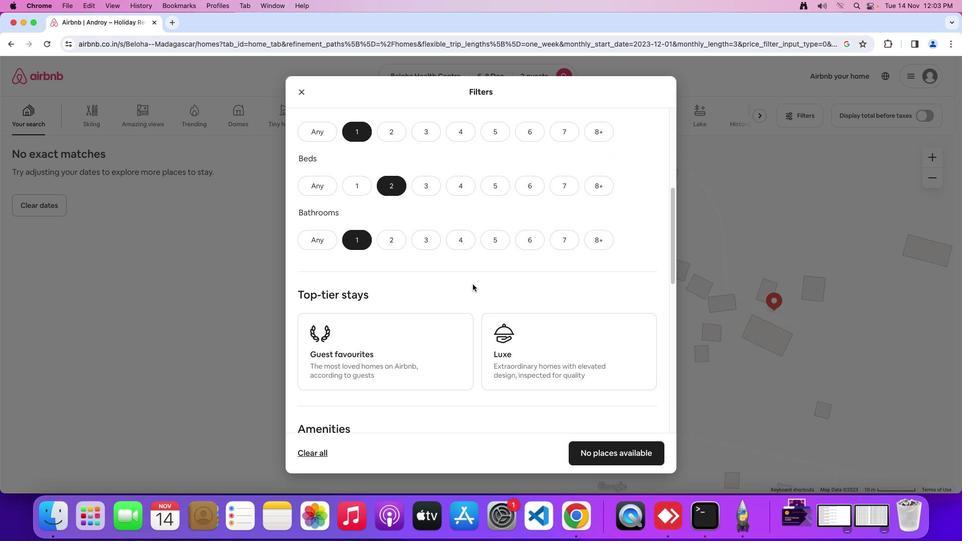 
Action: Mouse moved to (473, 284)
Screenshot: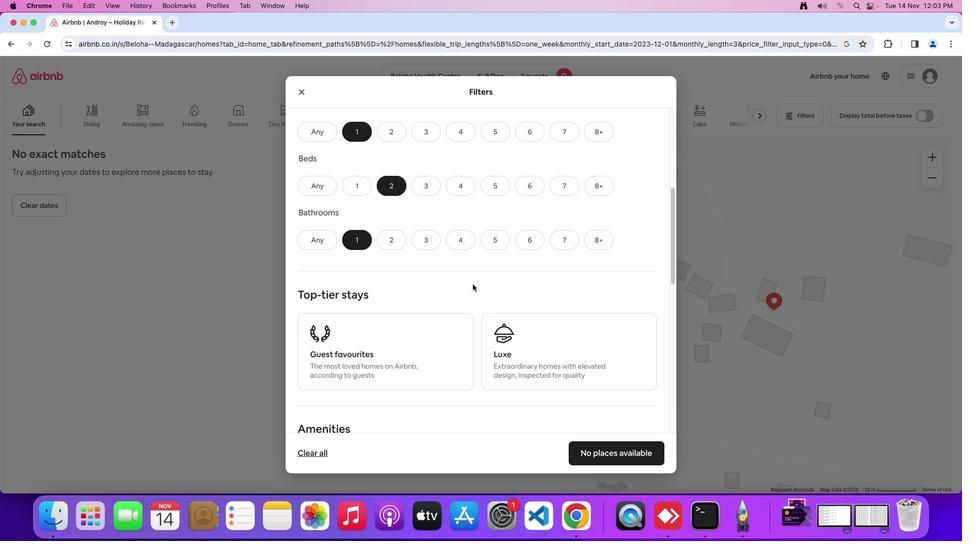 
Action: Mouse scrolled (473, 284) with delta (0, 0)
Screenshot: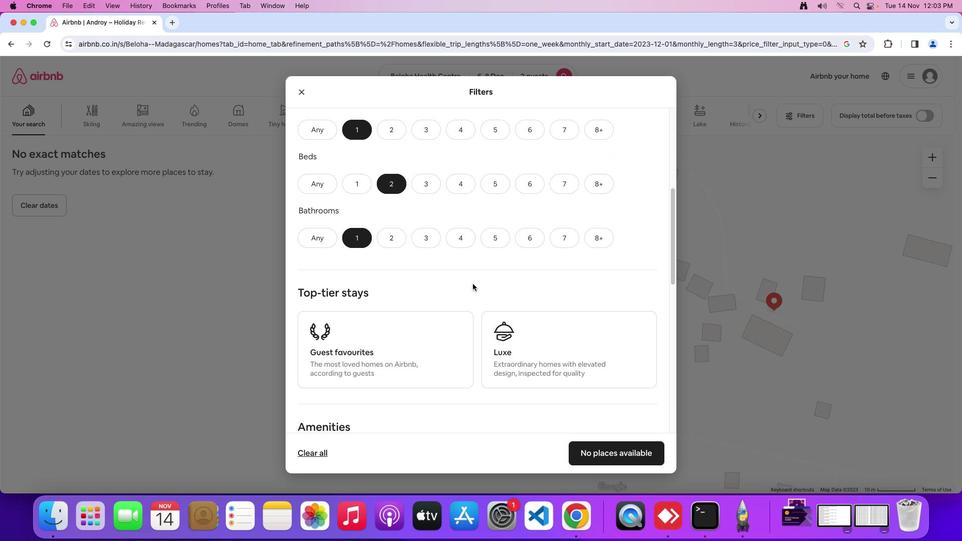 
Action: Mouse moved to (448, 281)
Screenshot: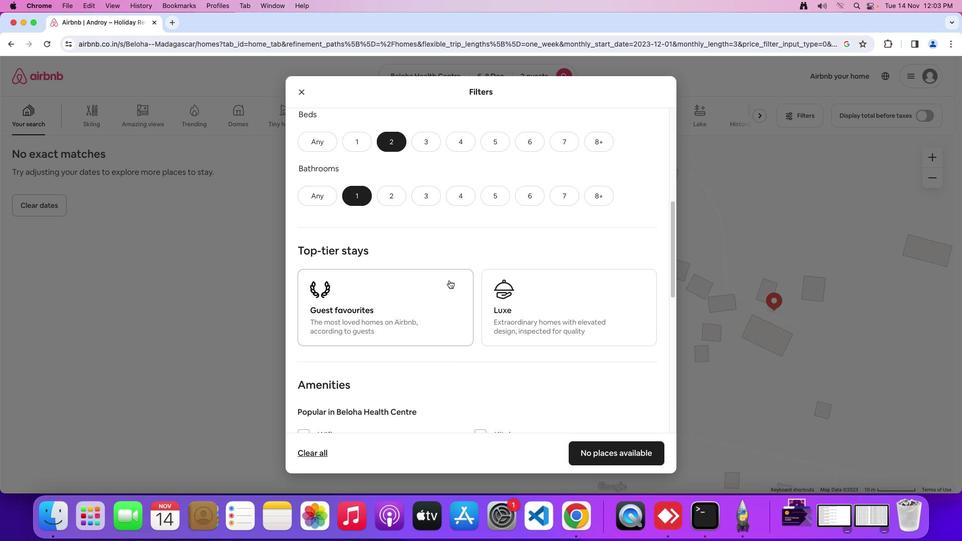 
Action: Mouse scrolled (448, 281) with delta (0, 0)
Screenshot: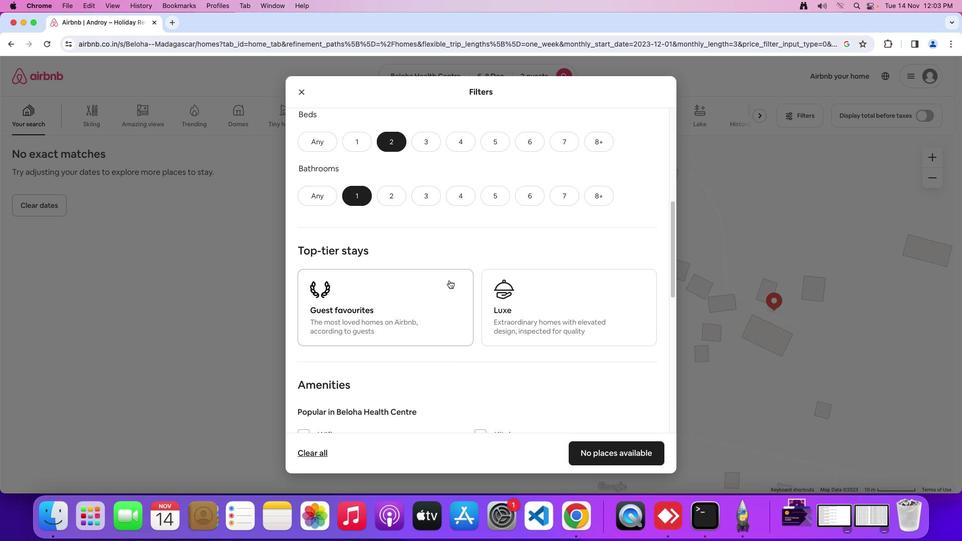 
Action: Mouse scrolled (448, 281) with delta (0, 0)
Screenshot: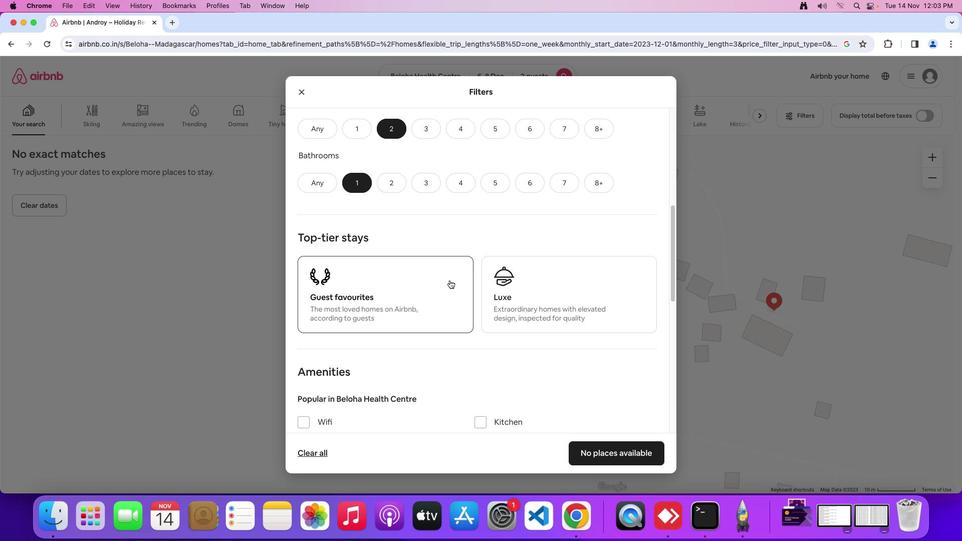 
Action: Mouse moved to (449, 280)
Screenshot: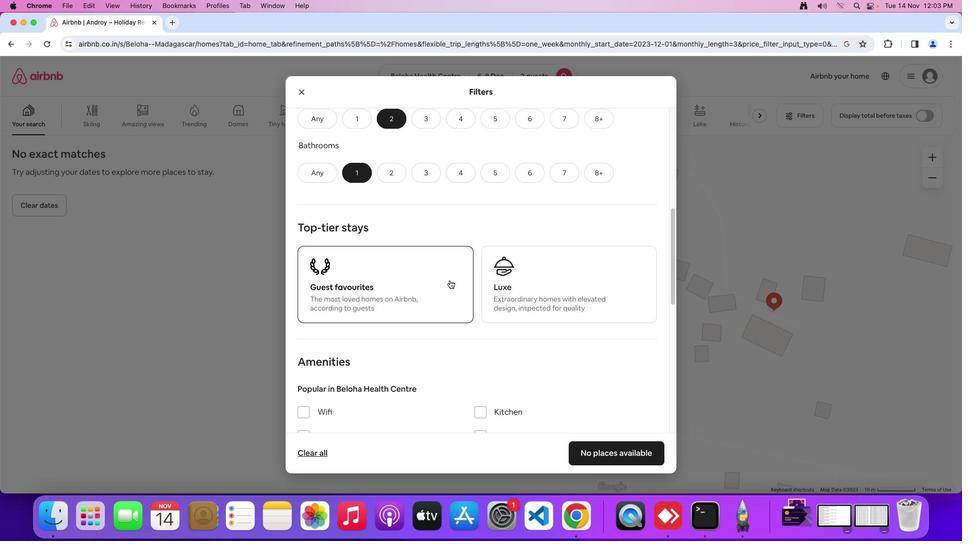 
Action: Mouse scrolled (449, 280) with delta (0, -1)
Screenshot: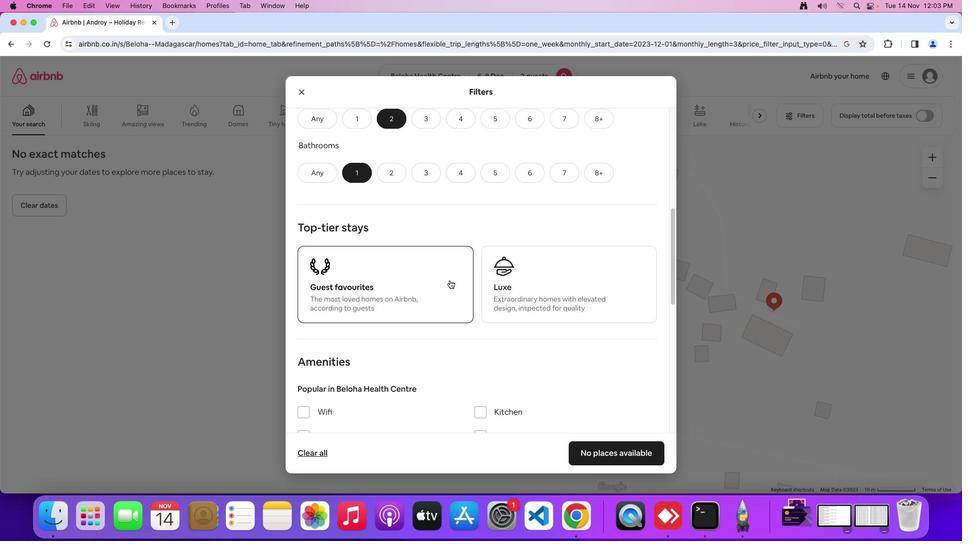 
Action: Mouse moved to (450, 280)
Screenshot: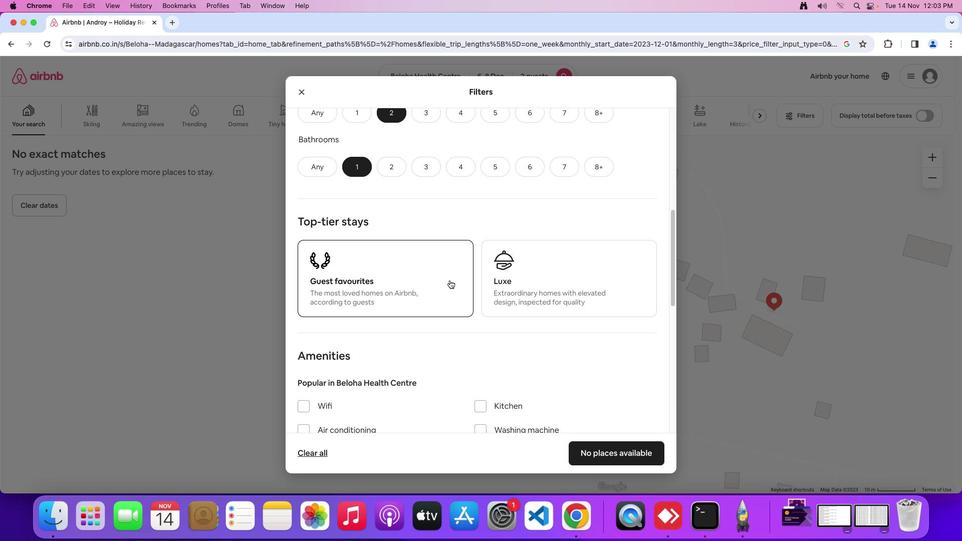 
Action: Mouse scrolled (450, 280) with delta (0, 0)
Screenshot: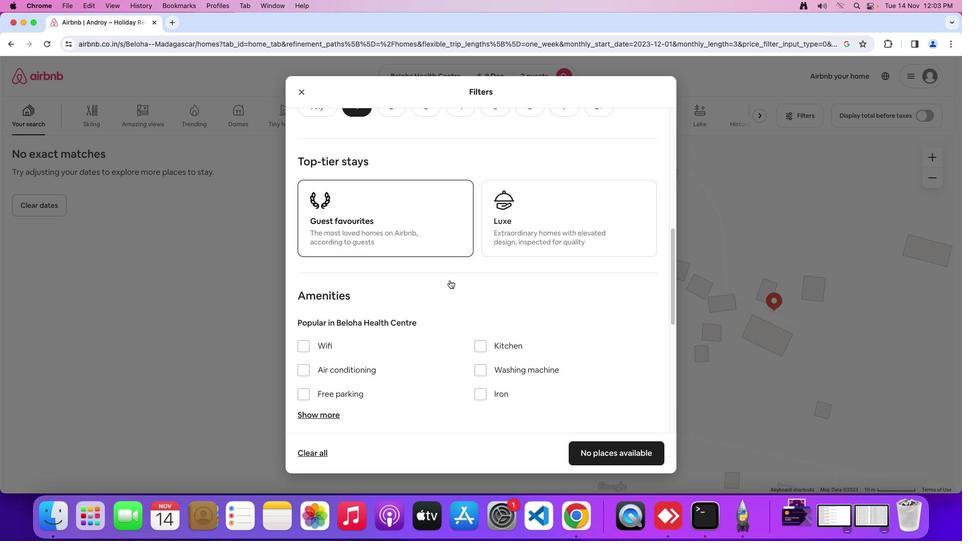 
Action: Mouse scrolled (450, 280) with delta (0, 0)
Screenshot: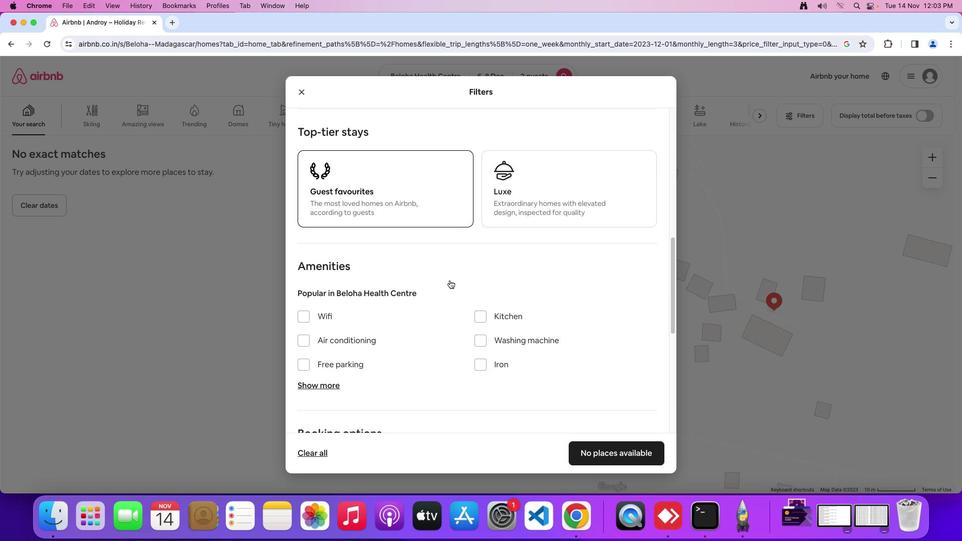 
Action: Mouse scrolled (450, 280) with delta (0, -1)
Screenshot: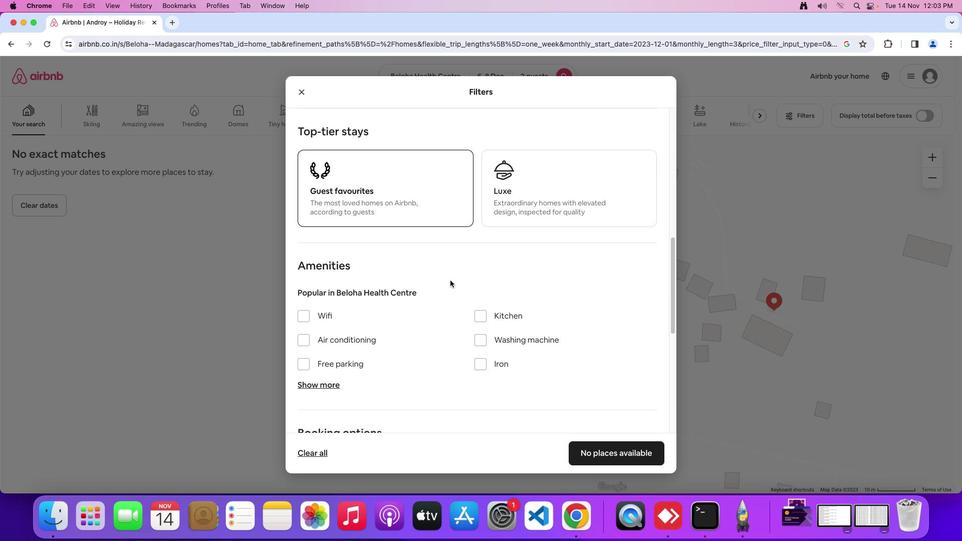 
Action: Mouse moved to (452, 282)
Screenshot: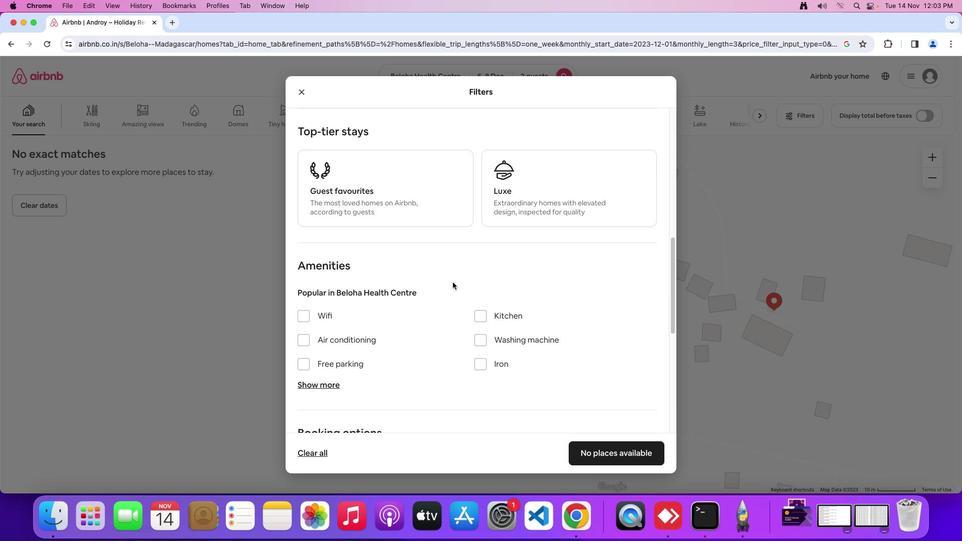 
Action: Mouse scrolled (452, 282) with delta (0, 0)
Screenshot: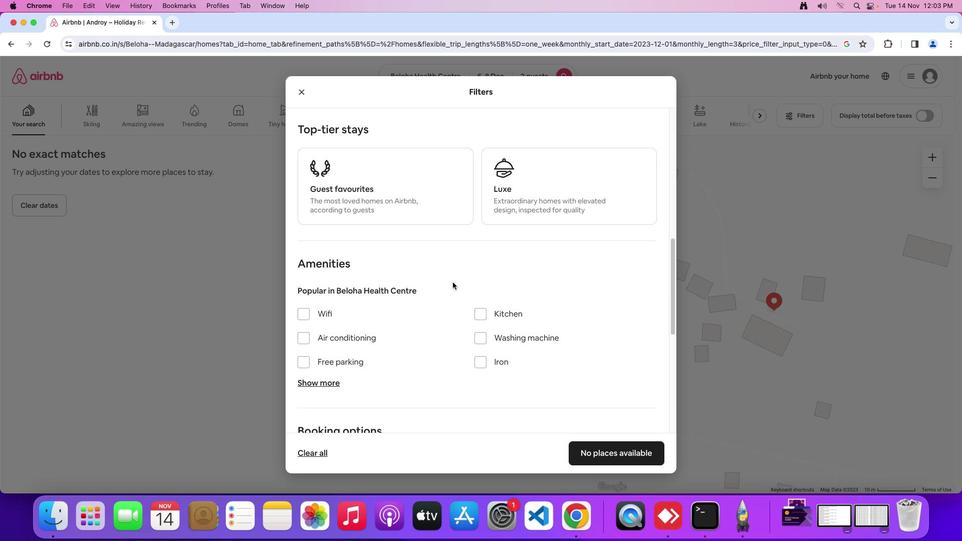 
Action: Mouse scrolled (452, 282) with delta (0, 0)
Screenshot: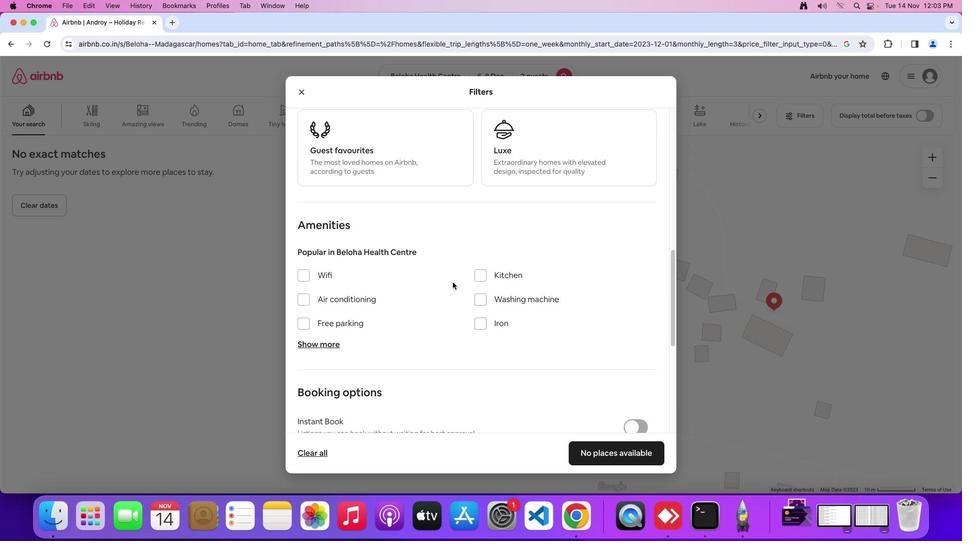 
Action: Mouse scrolled (452, 282) with delta (0, 0)
Screenshot: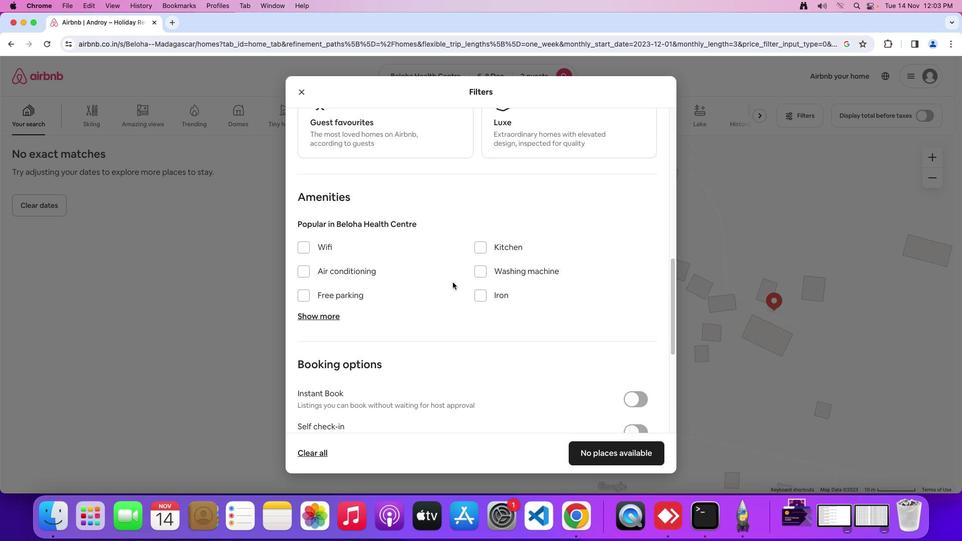 
Action: Mouse scrolled (452, 282) with delta (0, -1)
Screenshot: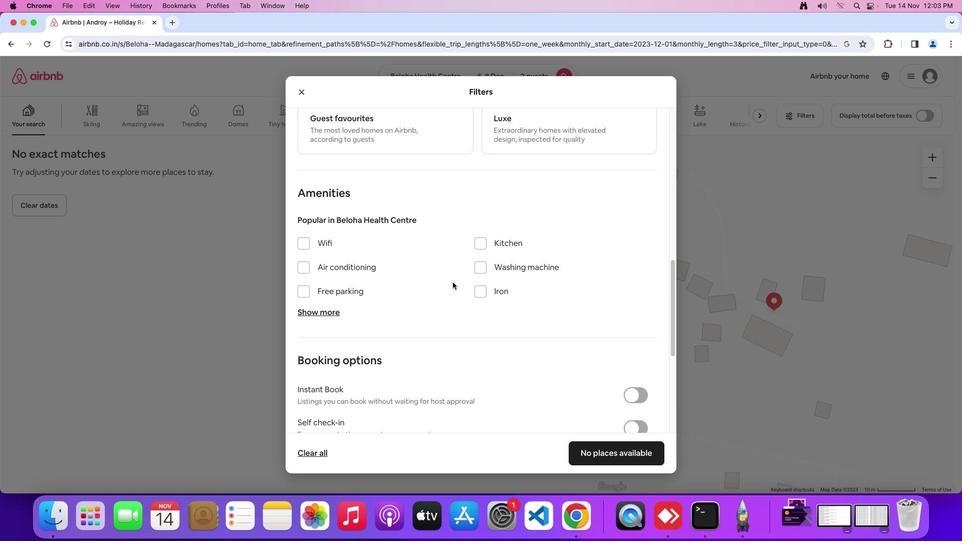 
Action: Mouse scrolled (452, 282) with delta (0, 0)
Screenshot: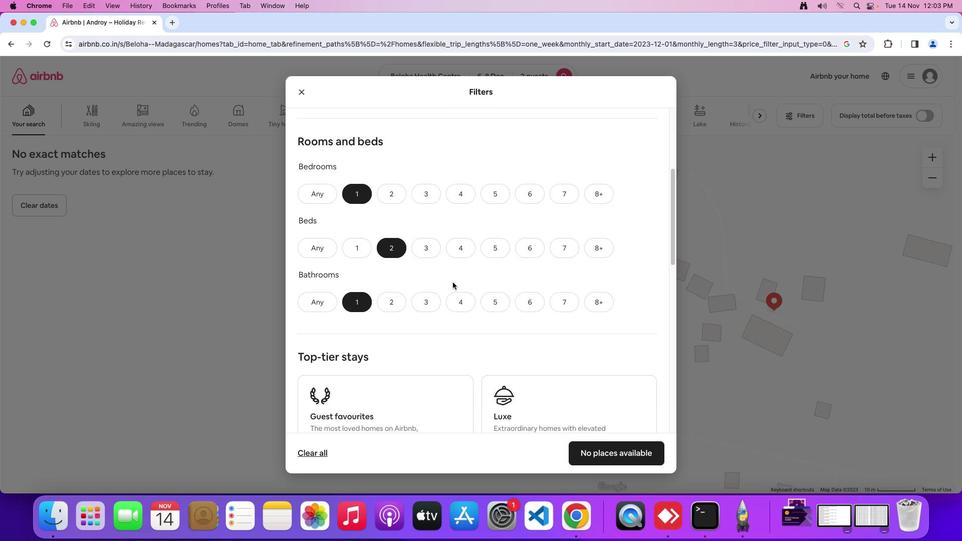 
Action: Mouse scrolled (452, 282) with delta (0, 0)
Screenshot: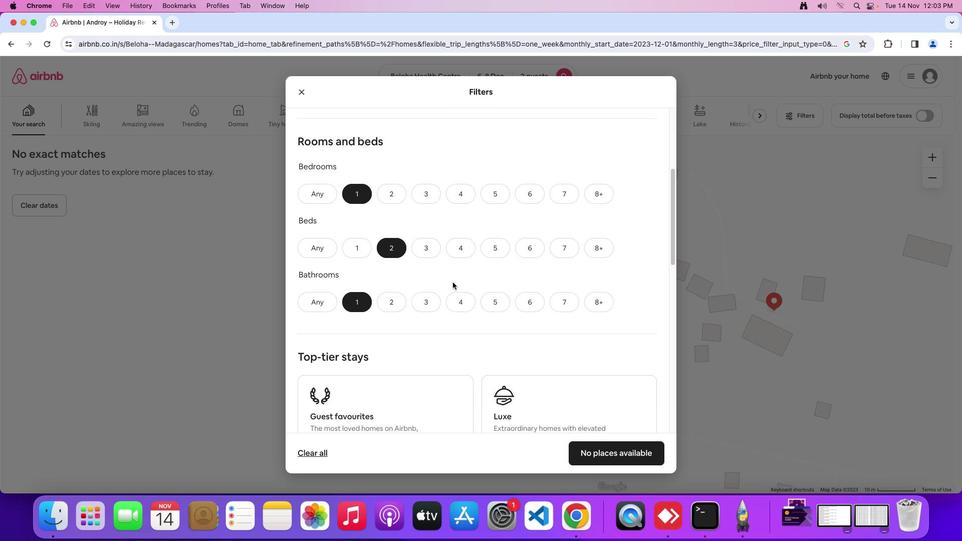 
Action: Mouse scrolled (452, 282) with delta (0, 2)
Screenshot: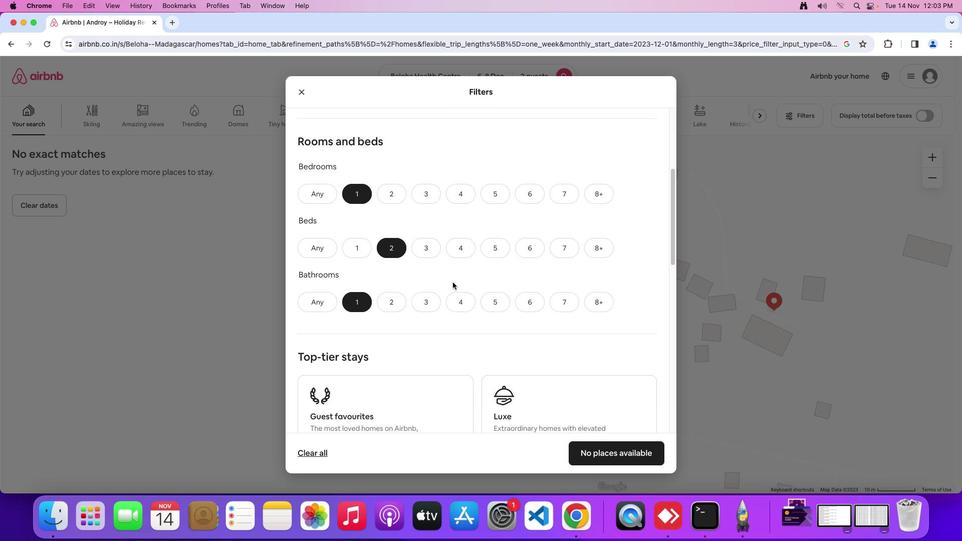 
Action: Mouse scrolled (452, 282) with delta (0, 3)
Screenshot: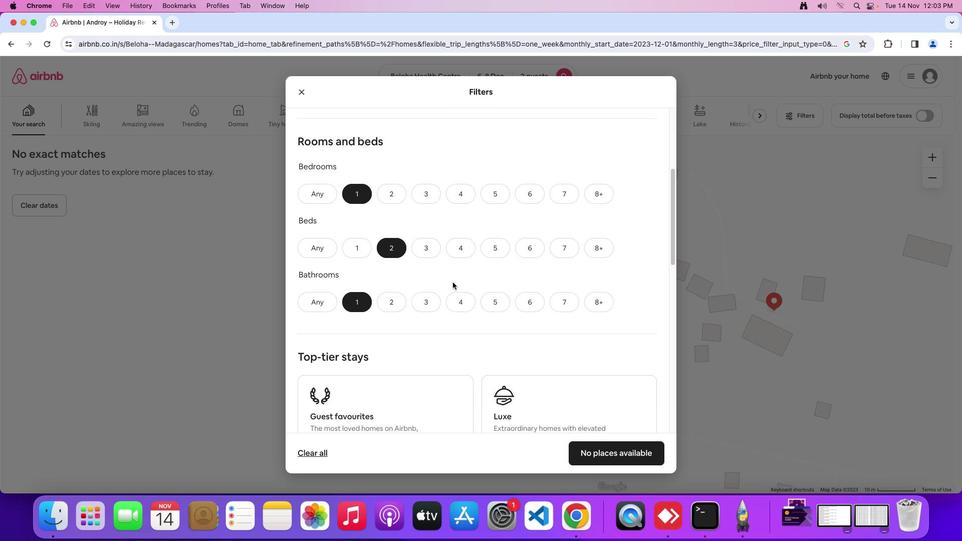 
Action: Mouse scrolled (452, 282) with delta (0, 0)
Screenshot: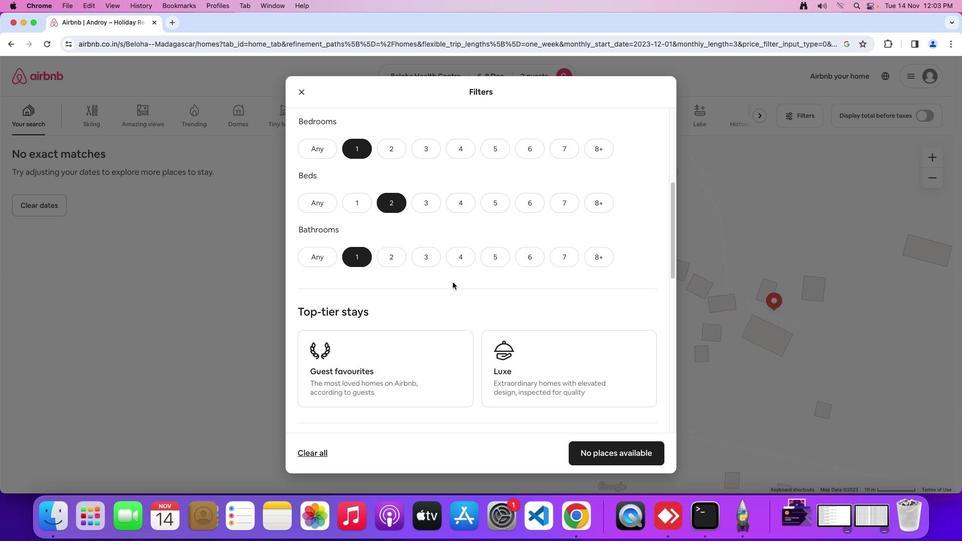
Action: Mouse scrolled (452, 282) with delta (0, 0)
Screenshot: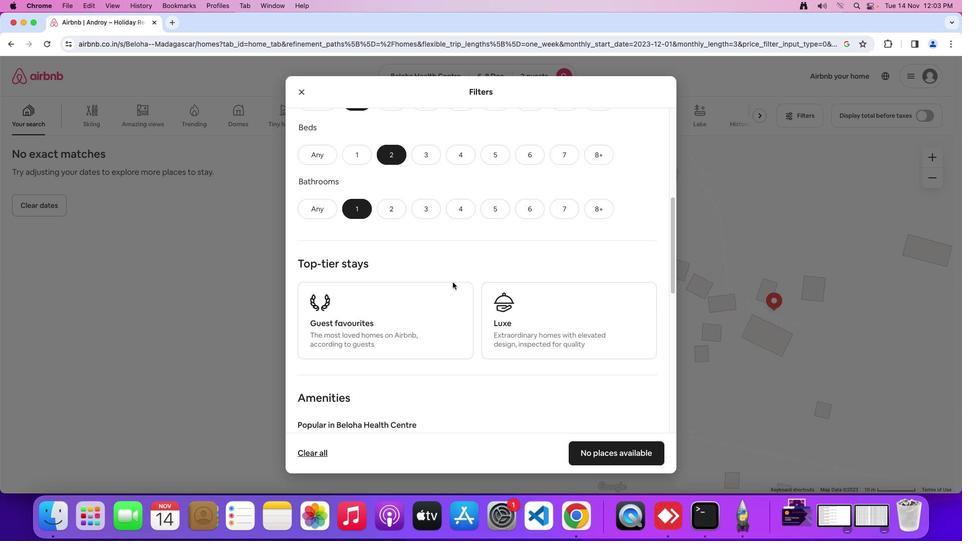
Action: Mouse scrolled (452, 282) with delta (0, -1)
Screenshot: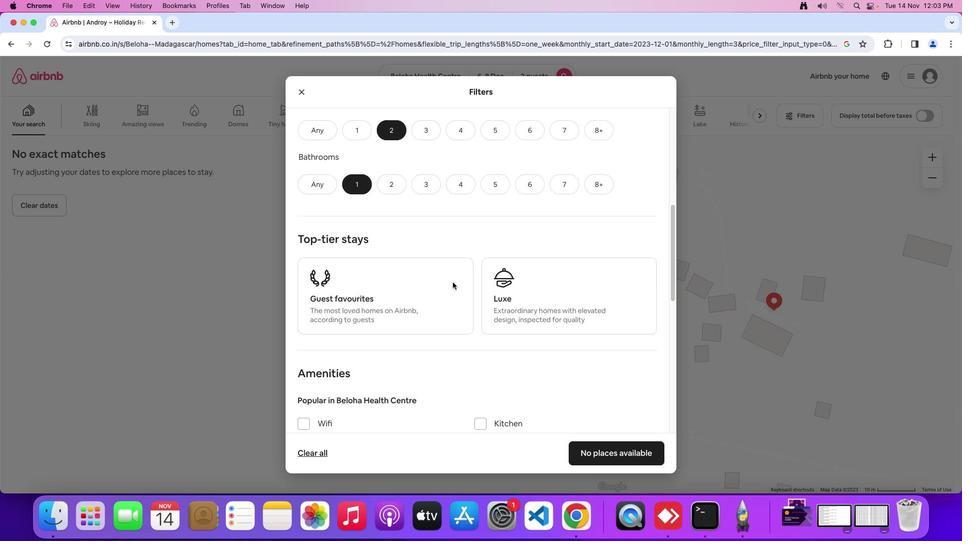 
Action: Mouse scrolled (452, 282) with delta (0, -1)
Screenshot: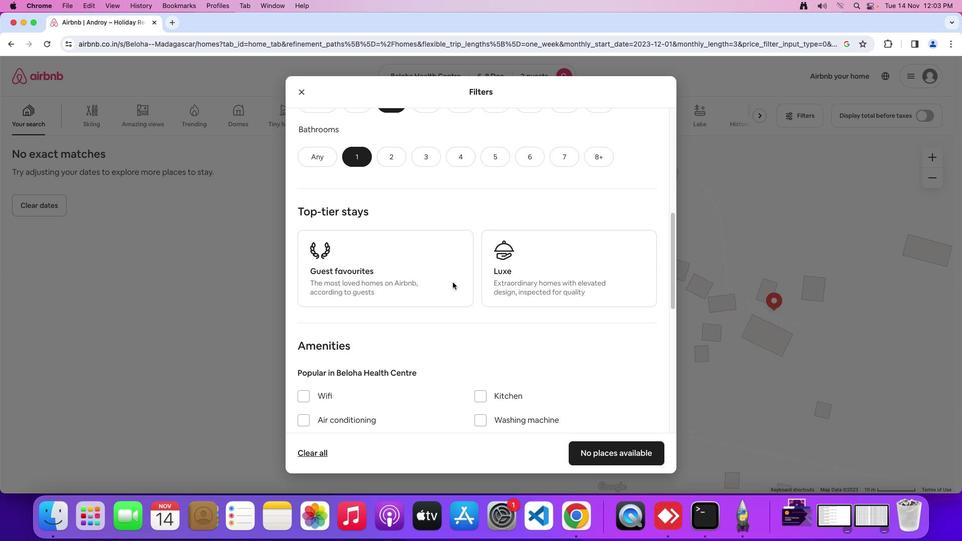
Action: Mouse scrolled (452, 282) with delta (0, 0)
Screenshot: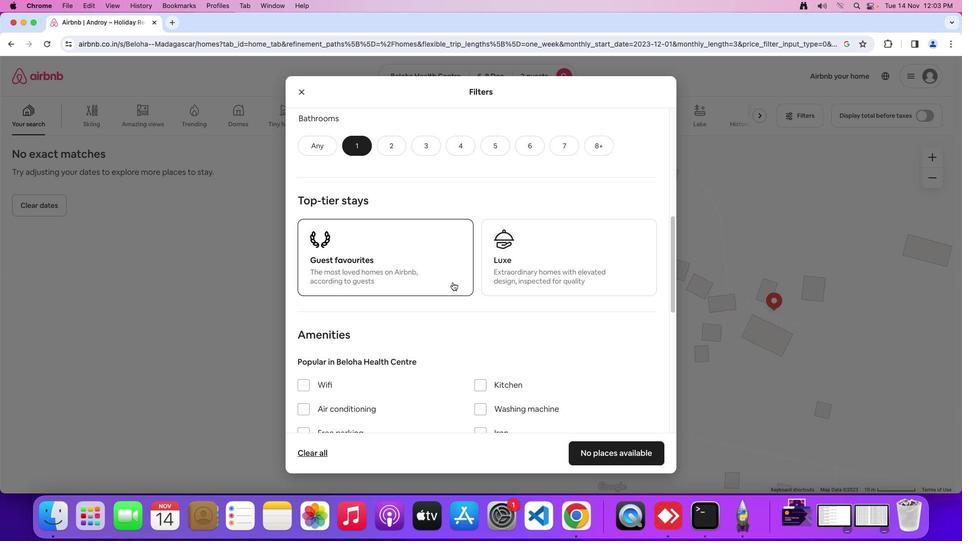 
Action: Mouse scrolled (452, 282) with delta (0, 0)
Screenshot: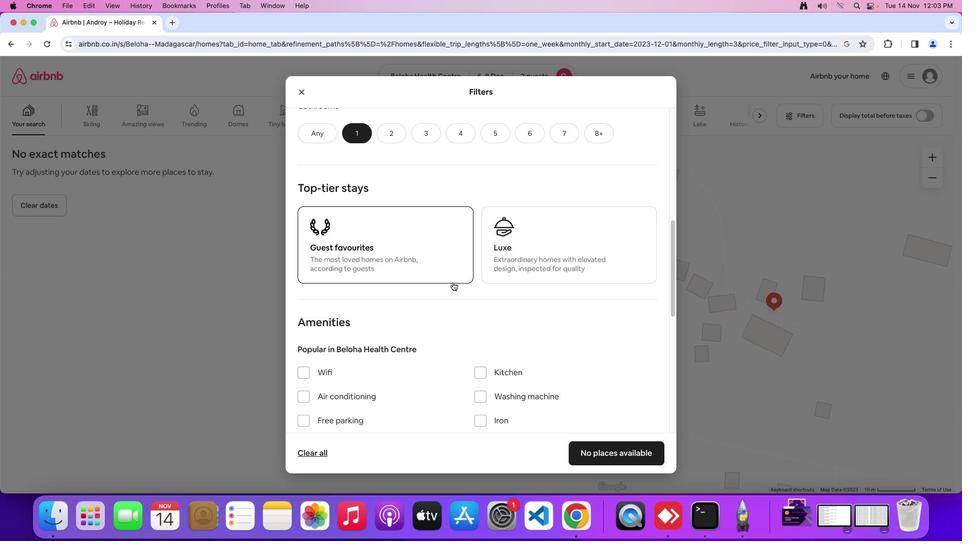 
Action: Mouse scrolled (452, 282) with delta (0, 0)
Screenshot: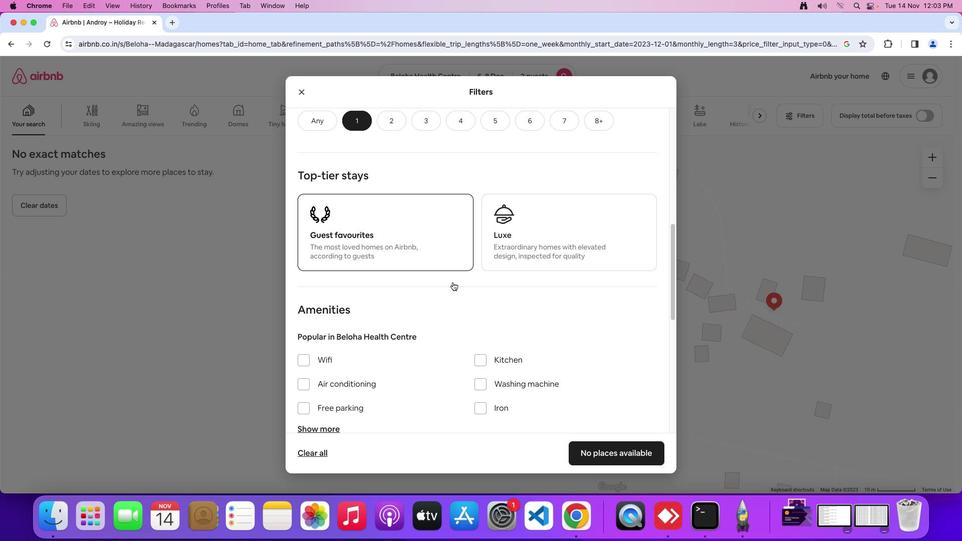 
Action: Mouse scrolled (452, 282) with delta (0, 0)
Screenshot: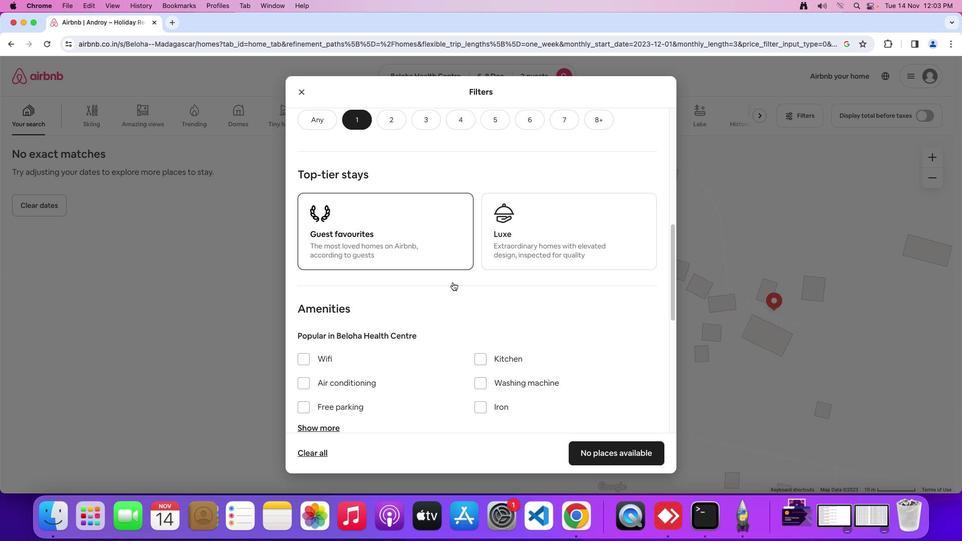 
Action: Mouse scrolled (452, 282) with delta (0, 0)
Screenshot: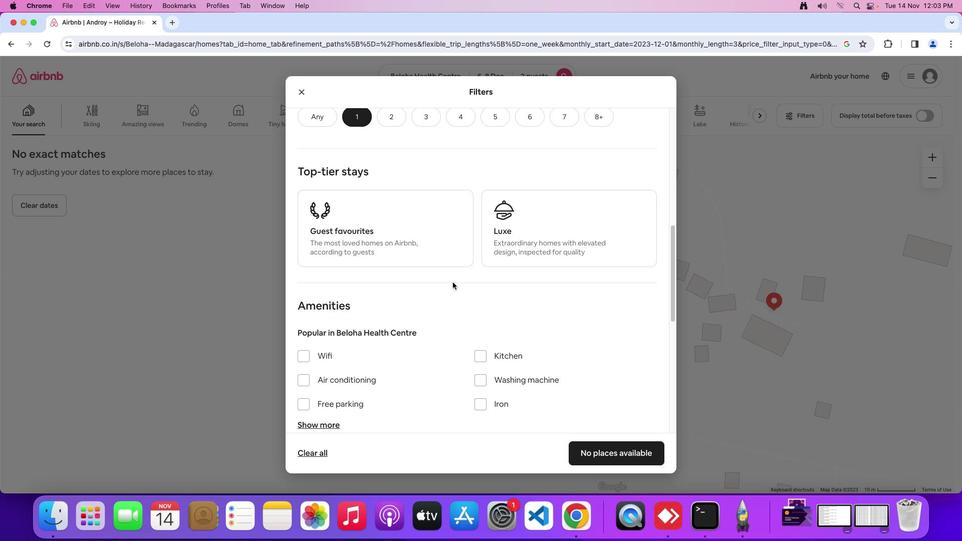 
Action: Mouse scrolled (452, 282) with delta (0, 0)
Screenshot: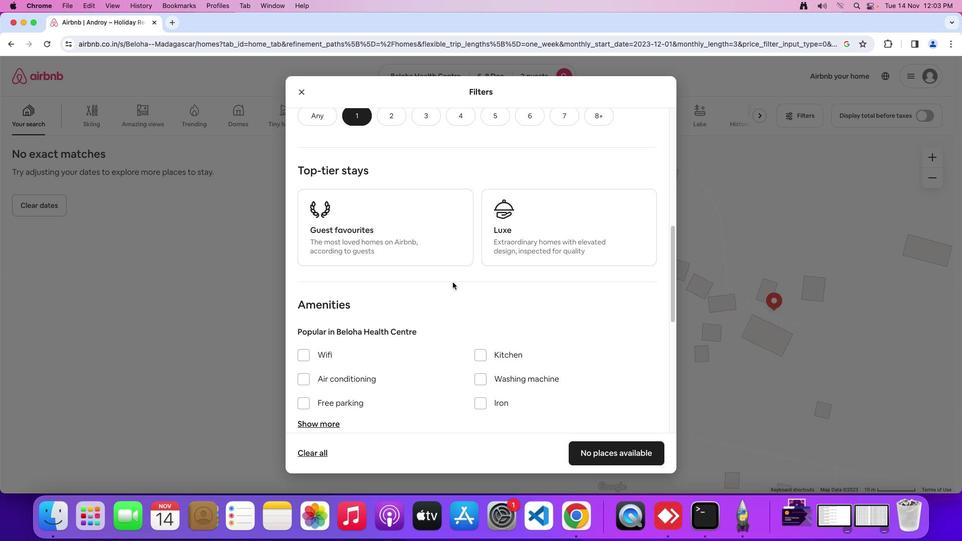 
Action: Mouse moved to (439, 287)
Screenshot: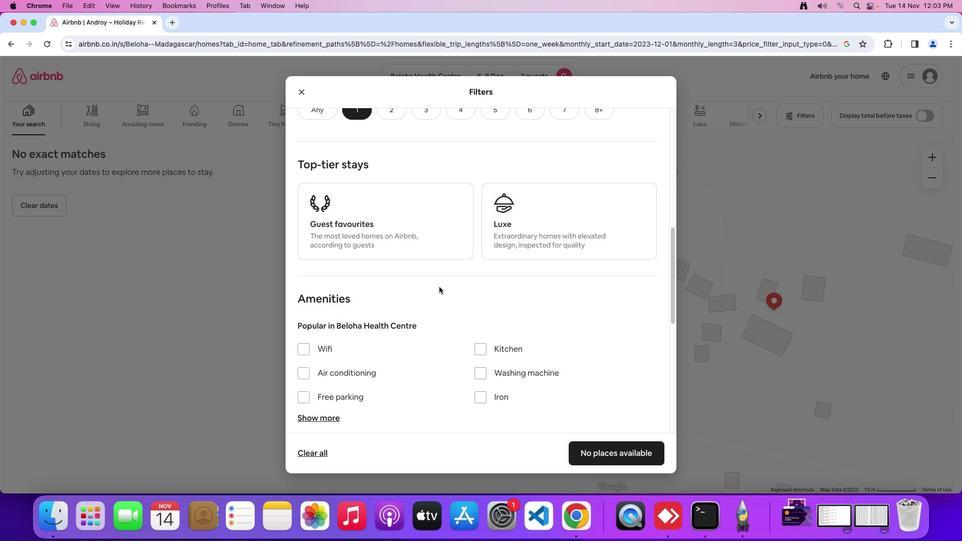 
Action: Mouse scrolled (439, 287) with delta (0, 0)
Screenshot: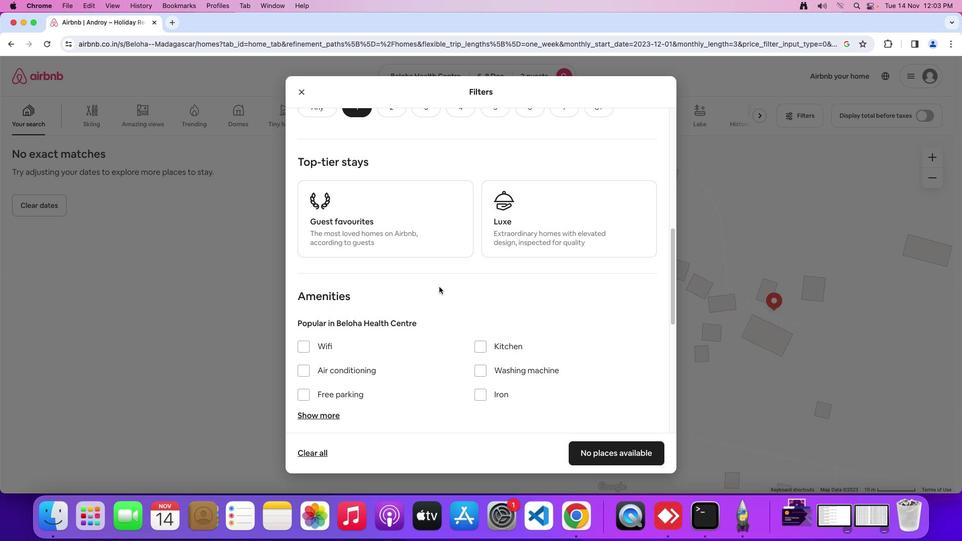 
Action: Mouse scrolled (439, 287) with delta (0, 0)
Screenshot: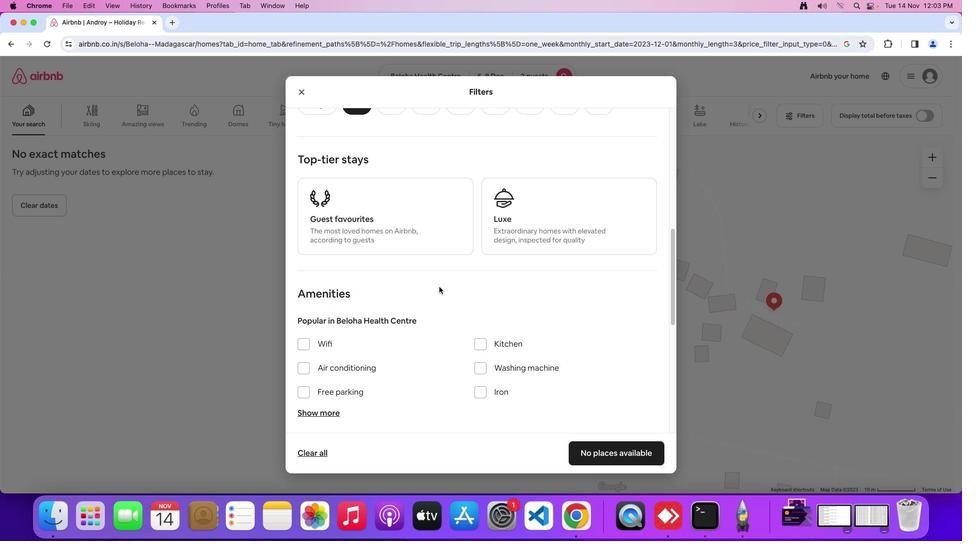 
Action: Mouse moved to (440, 287)
Screenshot: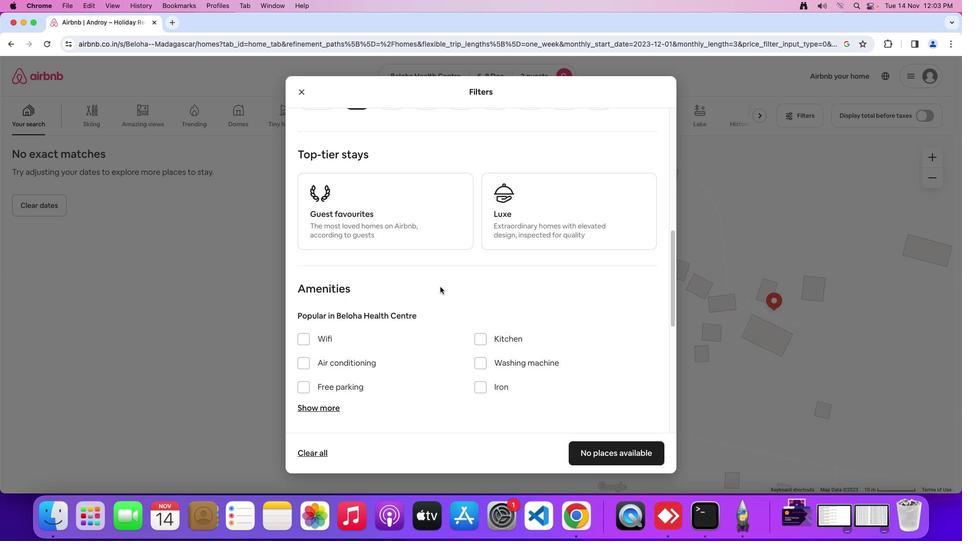 
Action: Mouse scrolled (440, 287) with delta (0, 0)
Screenshot: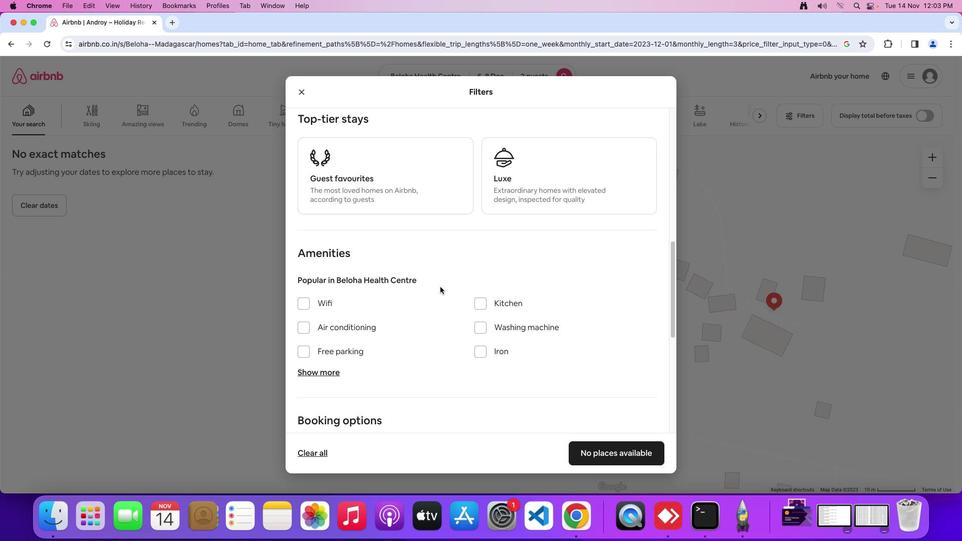 
Action: Mouse moved to (440, 287)
Screenshot: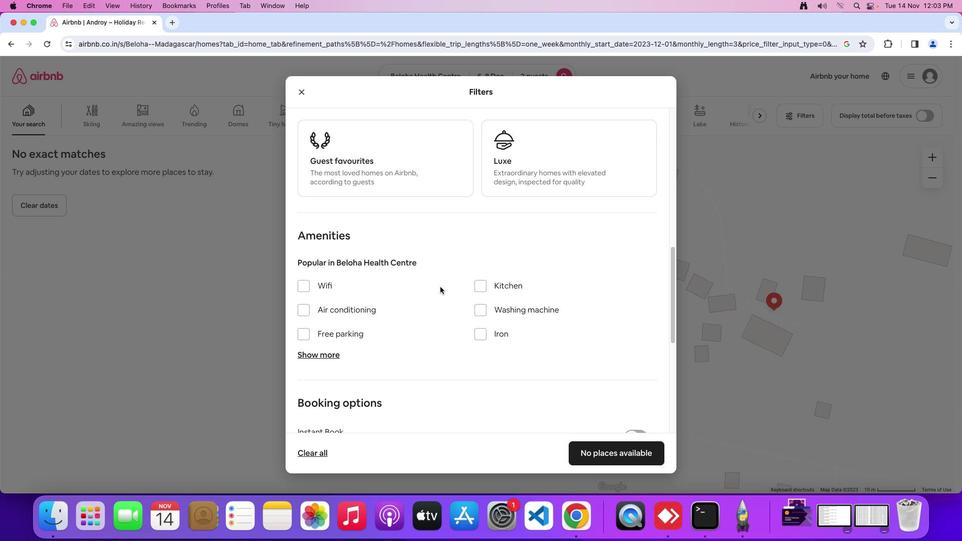 
Action: Mouse scrolled (440, 287) with delta (0, 0)
Screenshot: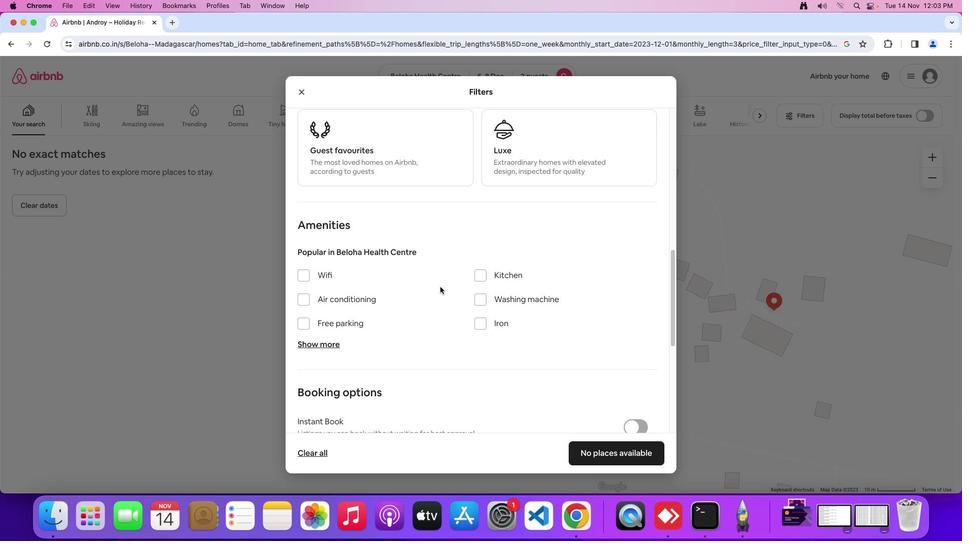 
Action: Mouse scrolled (440, 287) with delta (0, -1)
Screenshot: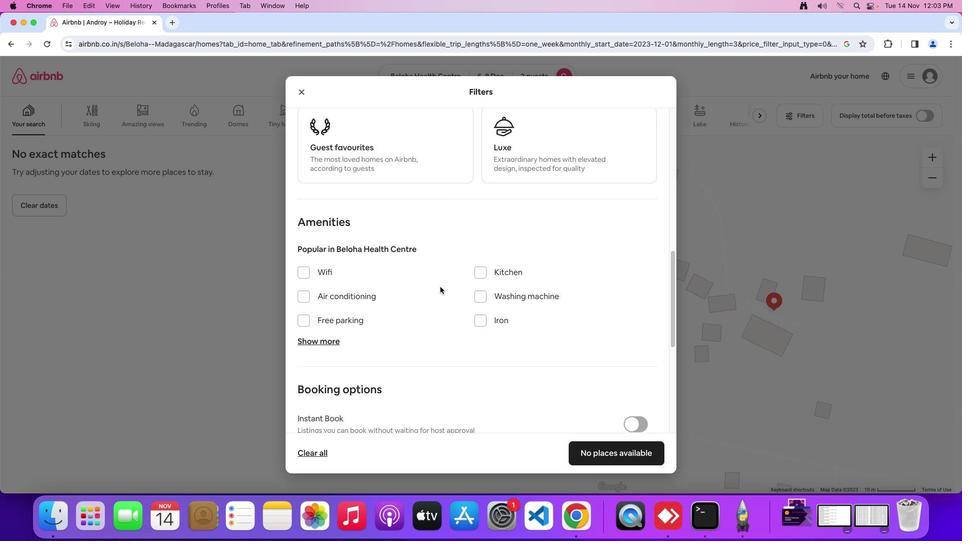 
Action: Mouse moved to (308, 275)
Screenshot: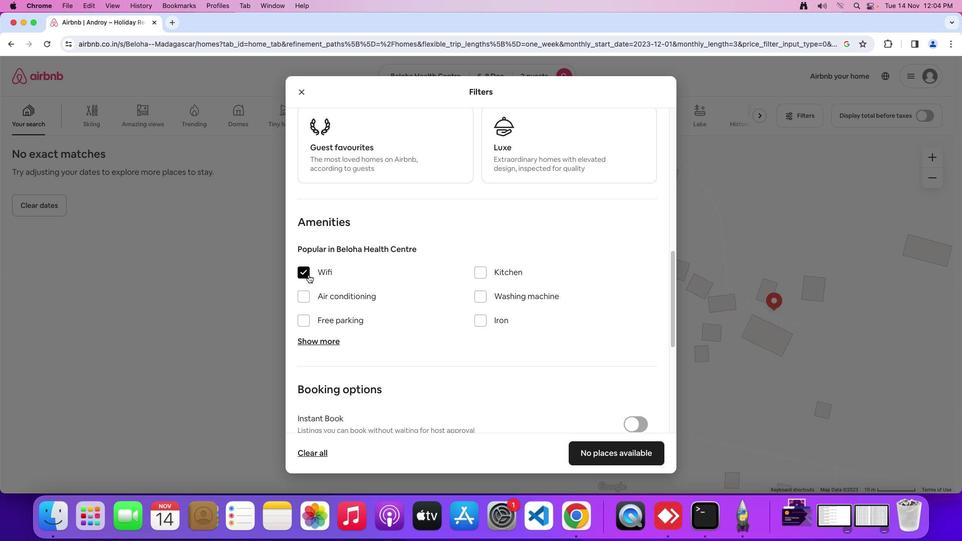 
Action: Mouse pressed left at (308, 275)
Screenshot: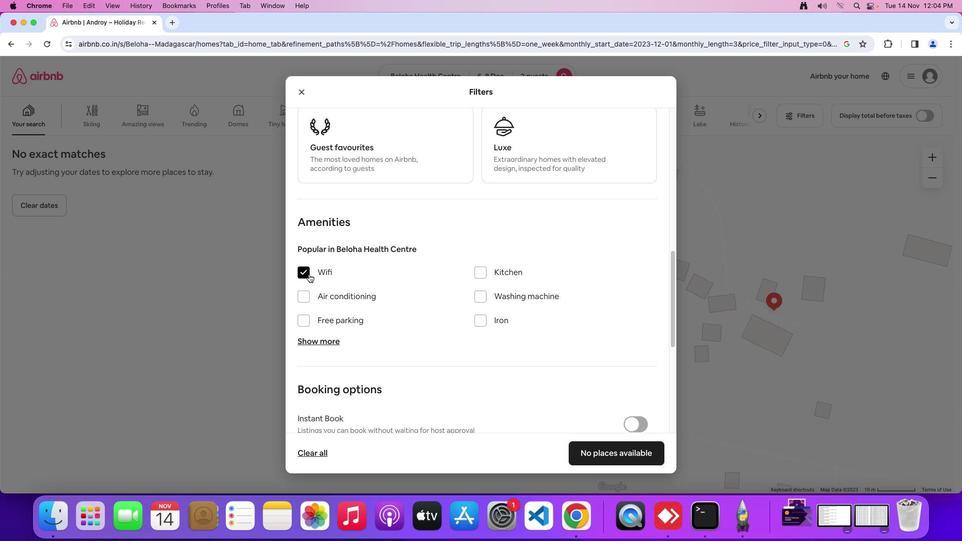 
Action: Mouse moved to (440, 283)
Screenshot: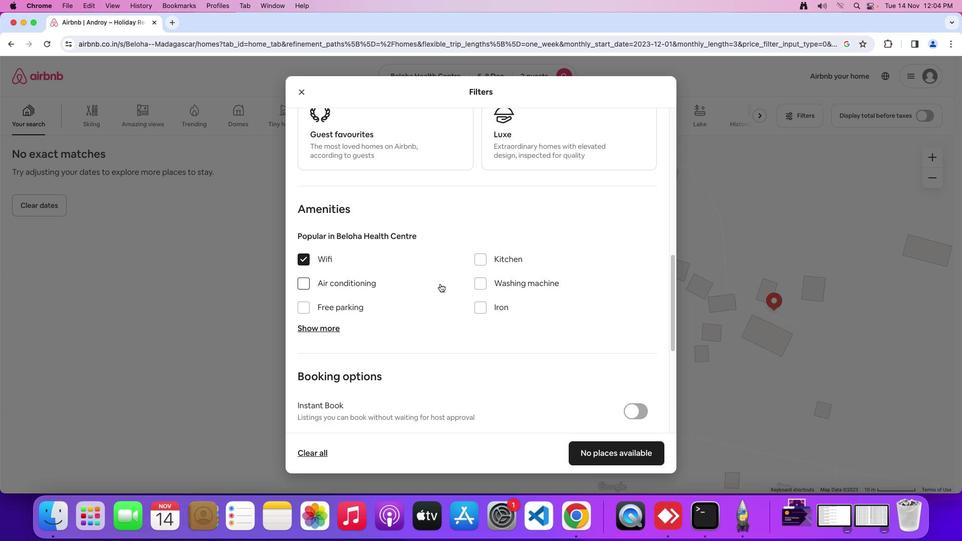
Action: Mouse scrolled (440, 283) with delta (0, 0)
Screenshot: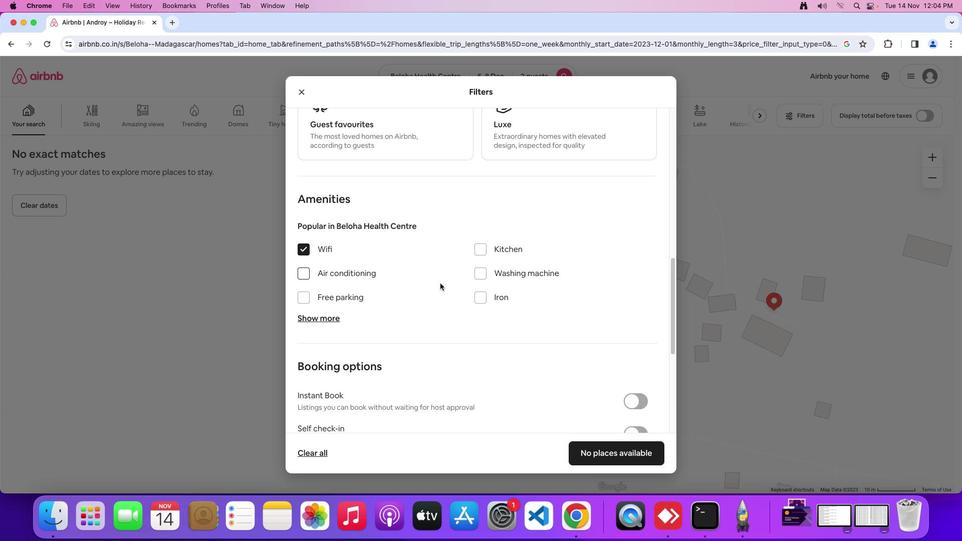 
Action: Mouse scrolled (440, 283) with delta (0, 0)
Screenshot: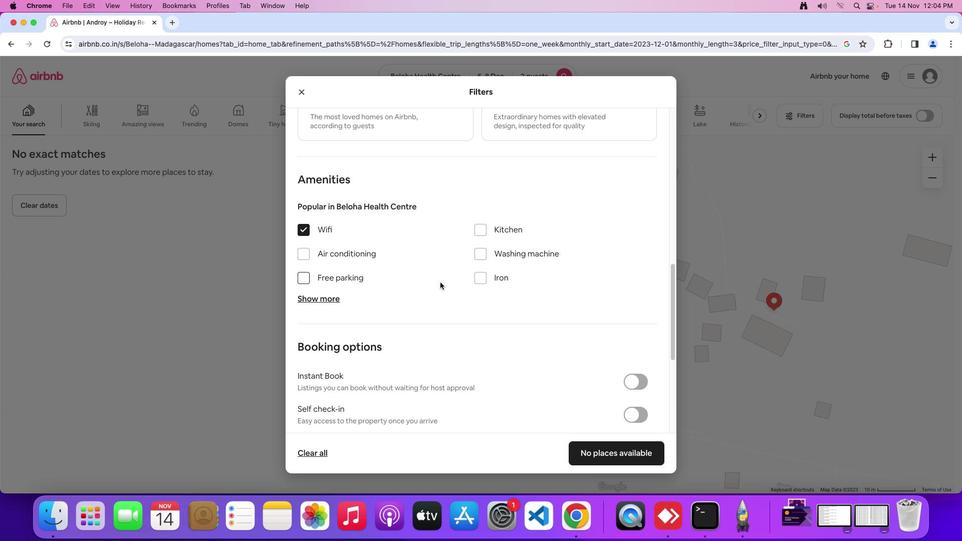 
Action: Mouse scrolled (440, 283) with delta (0, -1)
Screenshot: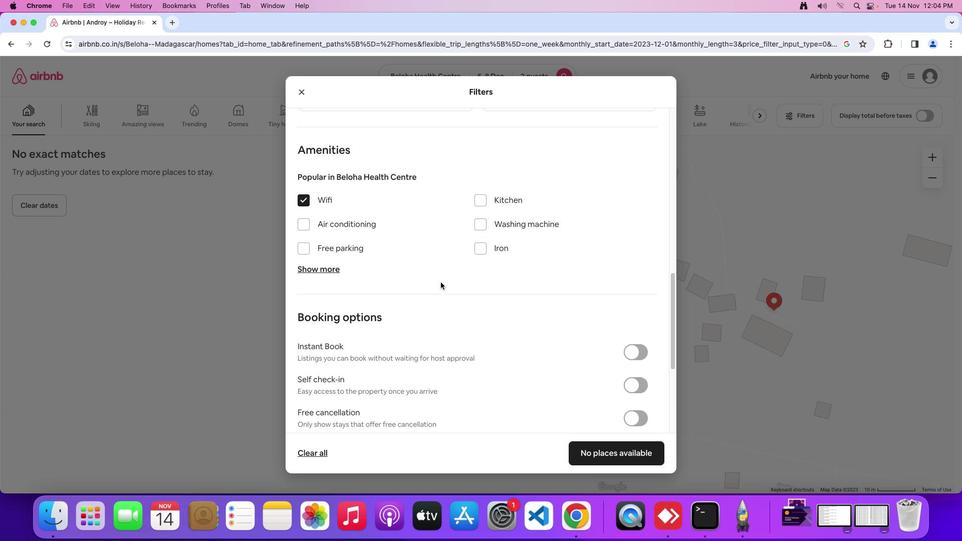 
Action: Mouse moved to (440, 282)
Screenshot: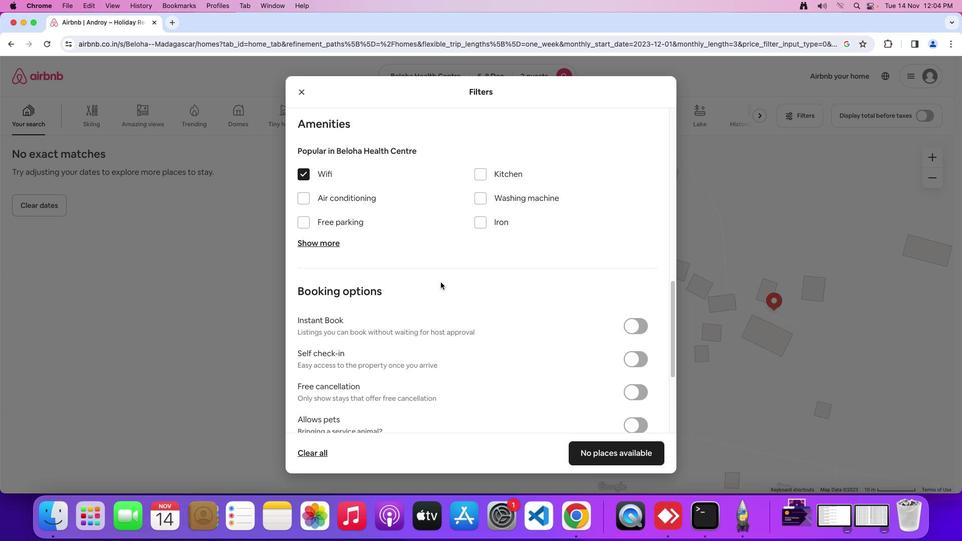 
Action: Mouse scrolled (440, 282) with delta (0, 0)
Screenshot: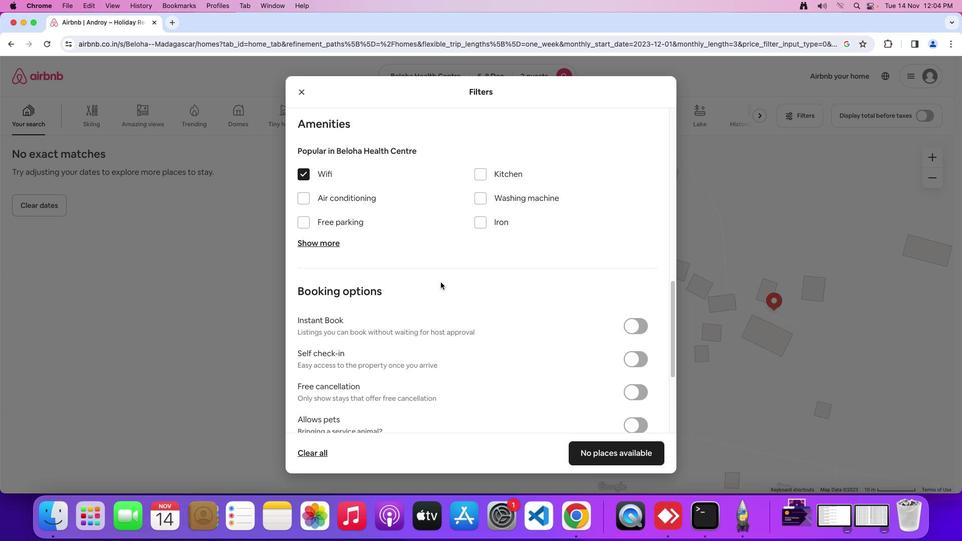 
Action: Mouse moved to (440, 282)
Screenshot: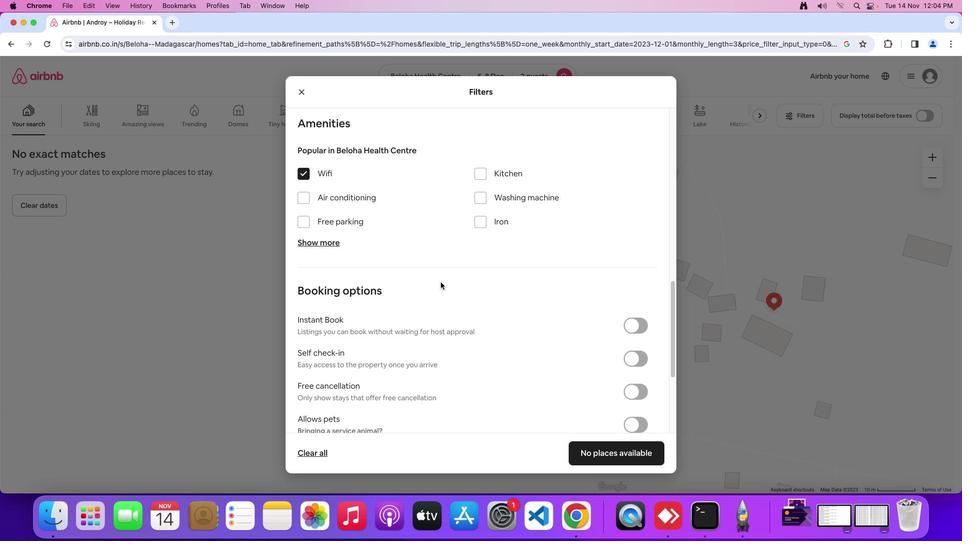 
Action: Mouse scrolled (440, 282) with delta (0, 0)
Screenshot: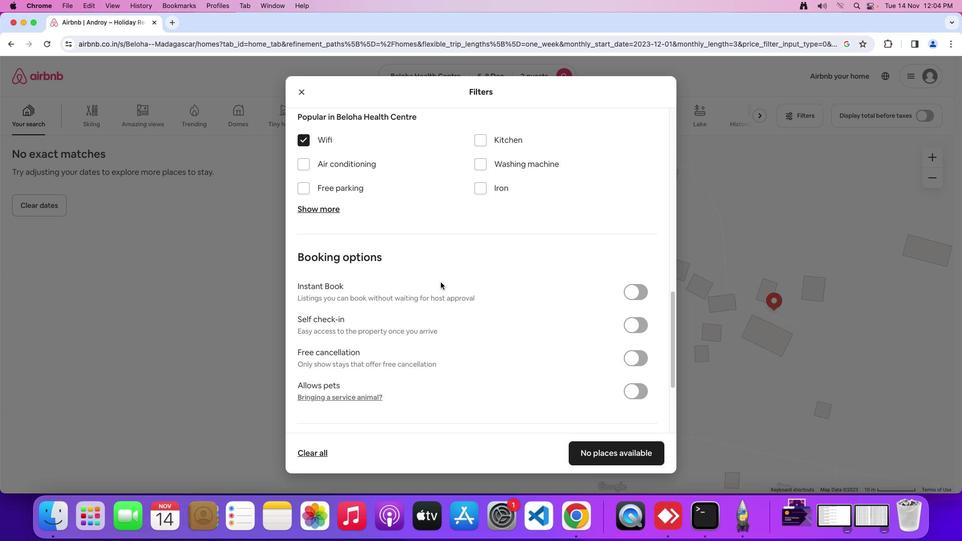 
Action: Mouse scrolled (440, 282) with delta (0, 0)
Screenshot: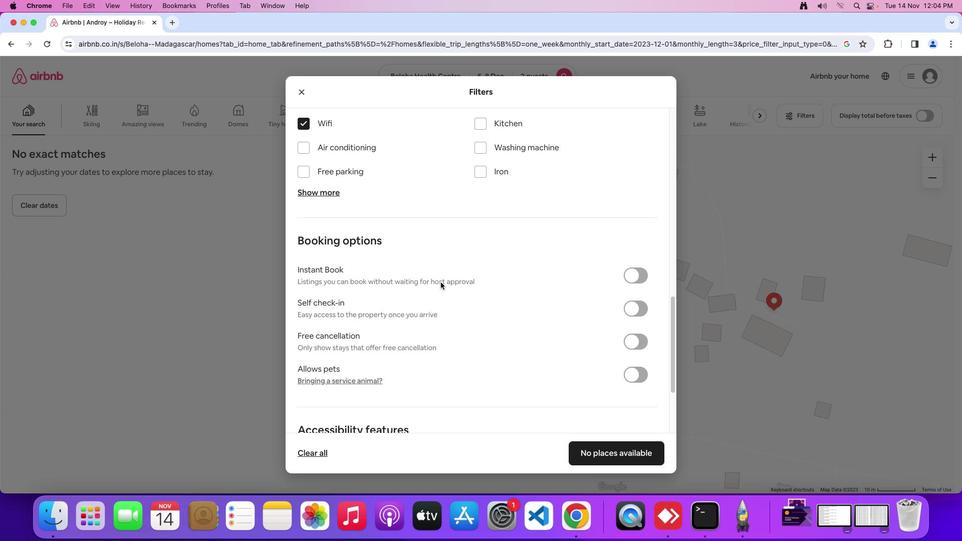 
Action: Mouse scrolled (440, 282) with delta (0, -1)
Screenshot: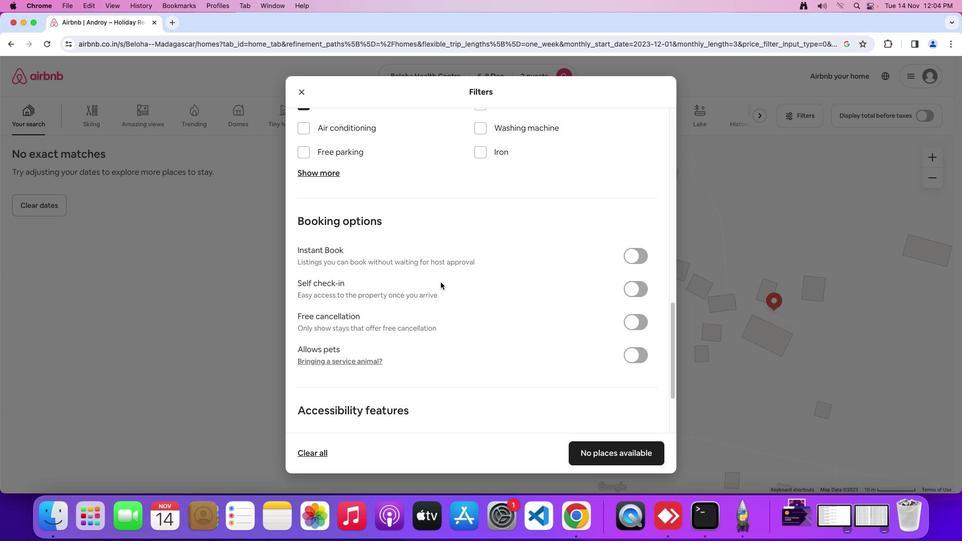 
Action: Mouse moved to (629, 288)
Screenshot: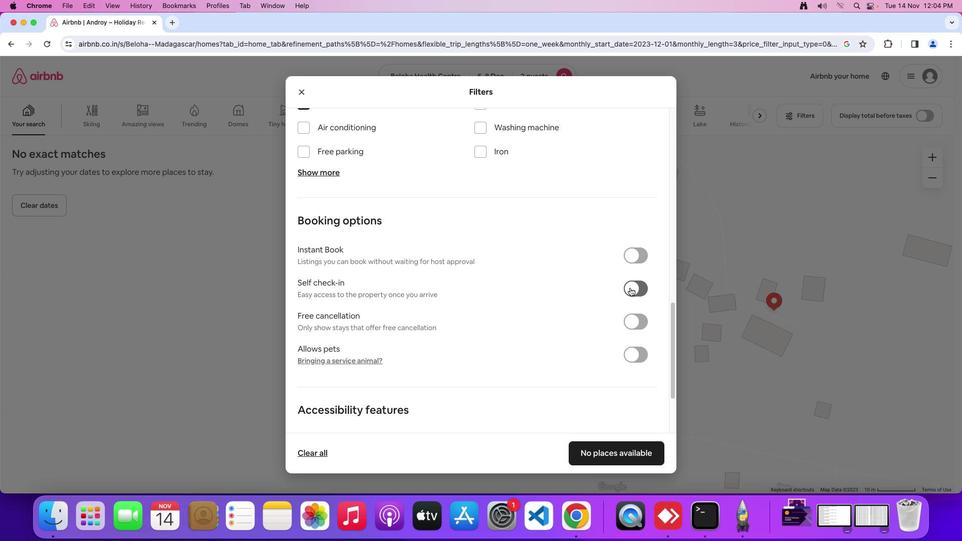 
Action: Mouse pressed left at (629, 288)
Screenshot: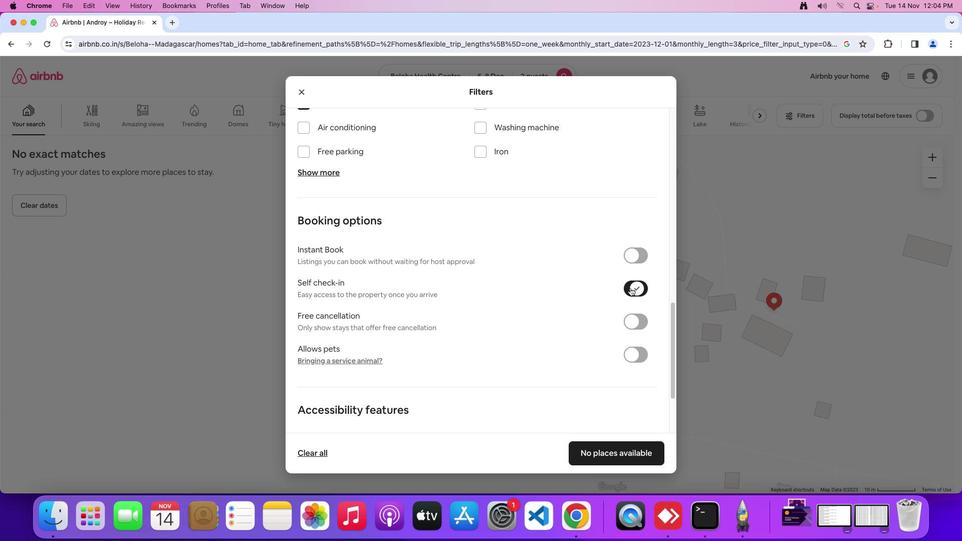 
Action: Mouse moved to (603, 459)
Screenshot: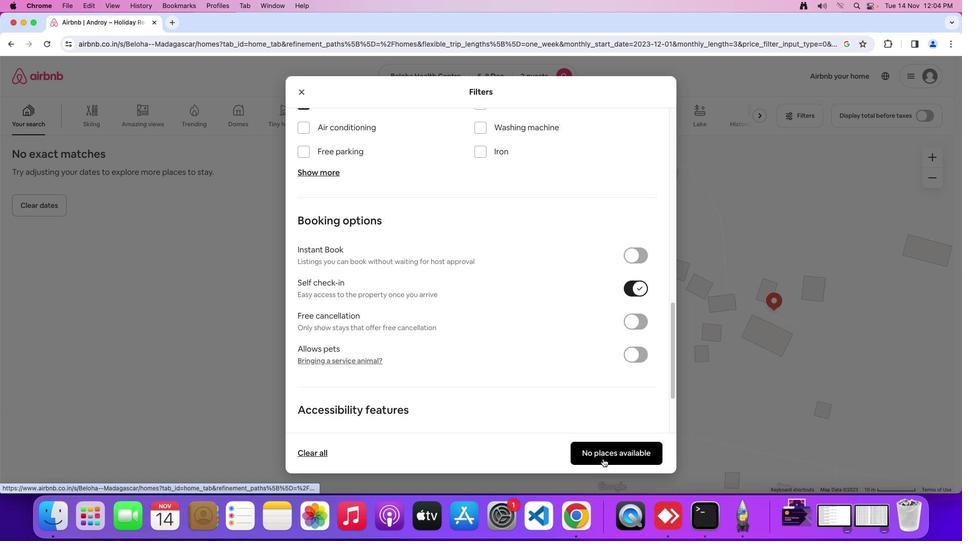 
Action: Mouse pressed left at (603, 459)
Screenshot: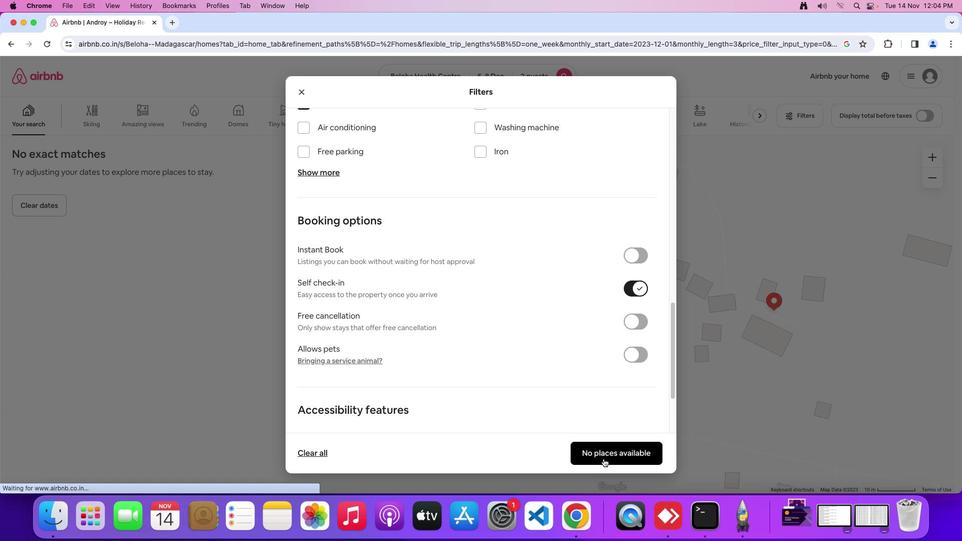 
Action: Mouse moved to (515, 242)
Screenshot: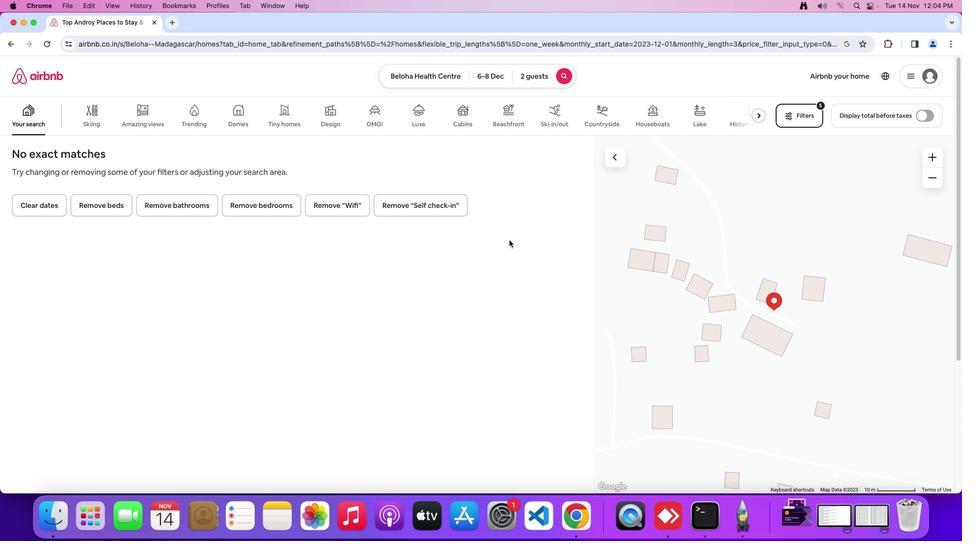 
